 Task: Find connections with filter location Sour el Ghozlane with filter topic #coacheswith filter profile language Potuguese with filter current company ArisGlobal with filter school Dibrugarh University with filter industry Retail Luxury Goods and Jewelry with filter service category Email Marketing with filter keywords title Network Administrator
Action: Mouse moved to (497, 69)
Screenshot: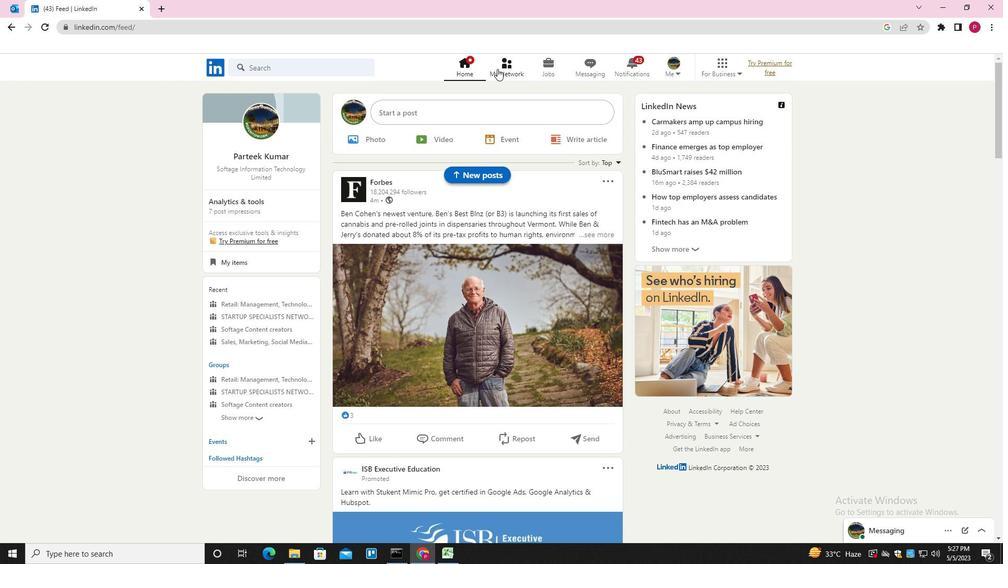 
Action: Mouse pressed left at (497, 69)
Screenshot: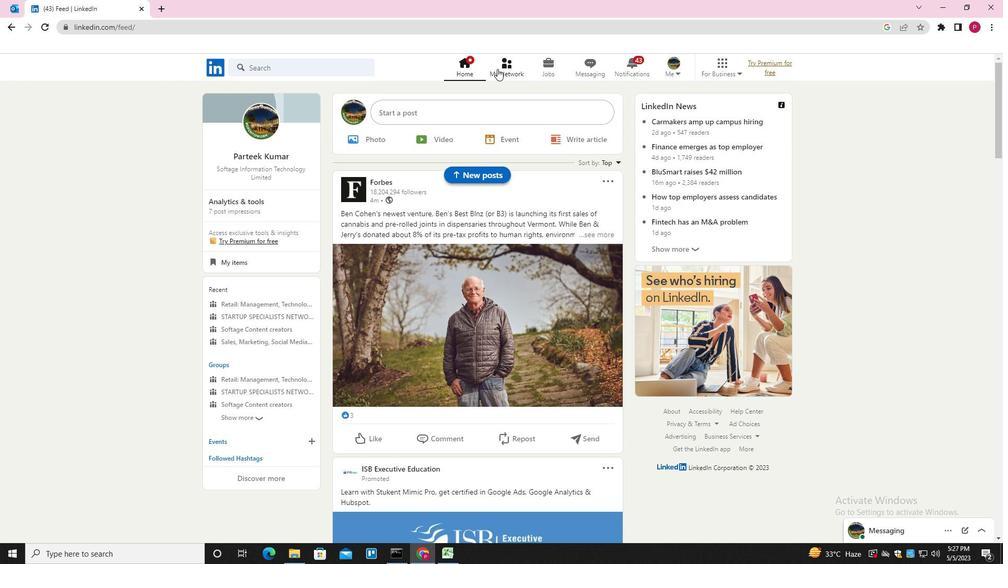 
Action: Mouse moved to (303, 125)
Screenshot: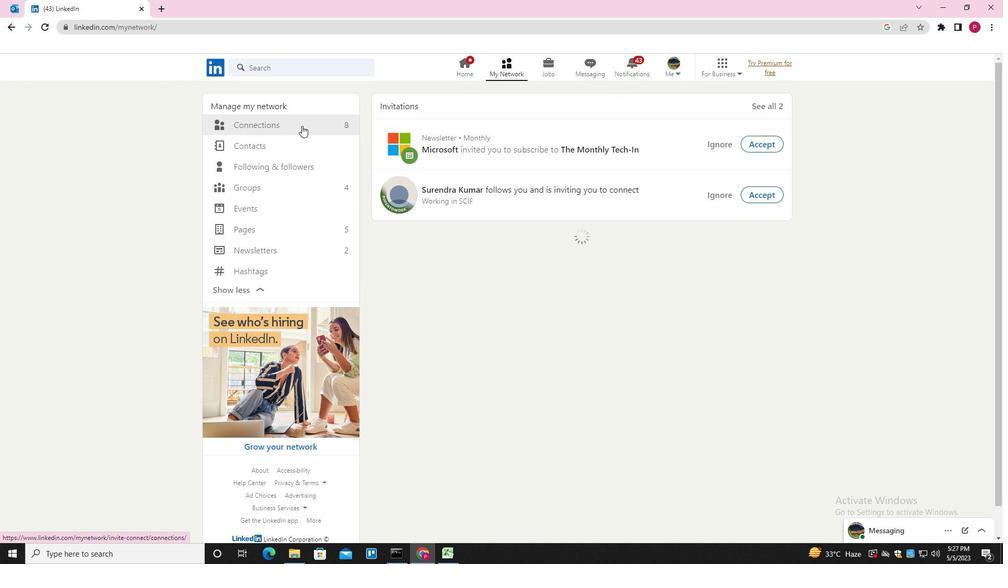 
Action: Mouse pressed left at (303, 125)
Screenshot: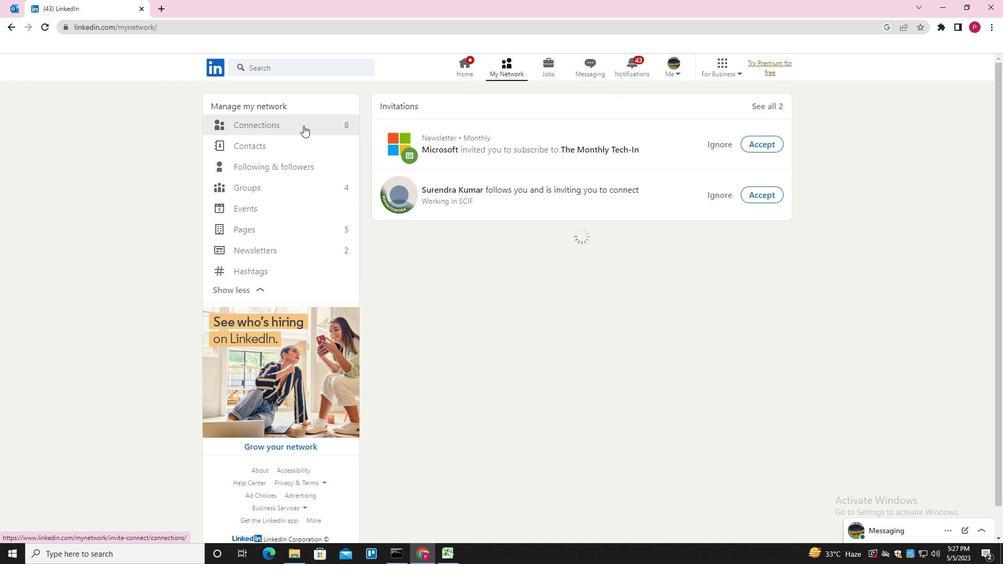 
Action: Mouse moved to (597, 124)
Screenshot: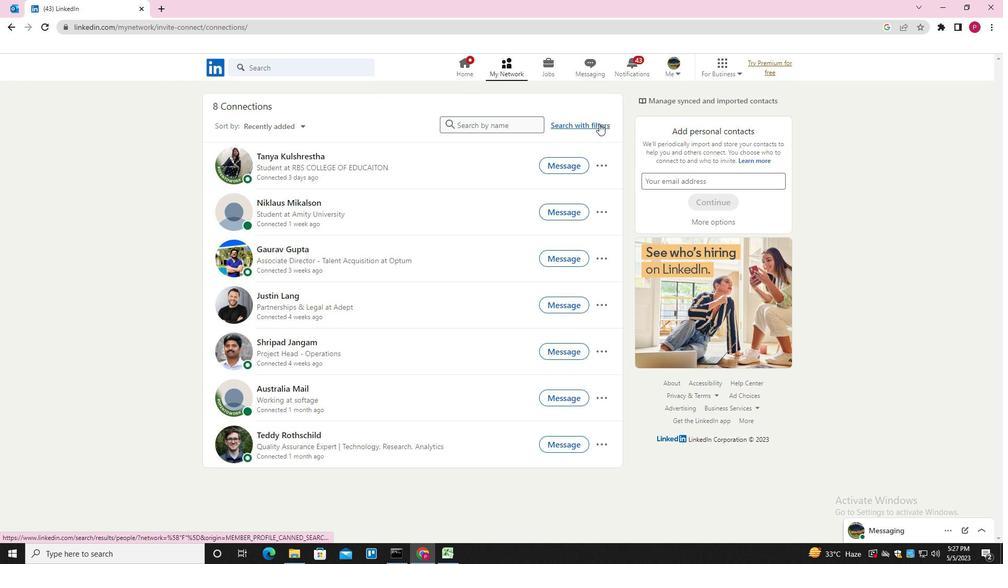 
Action: Mouse pressed left at (597, 124)
Screenshot: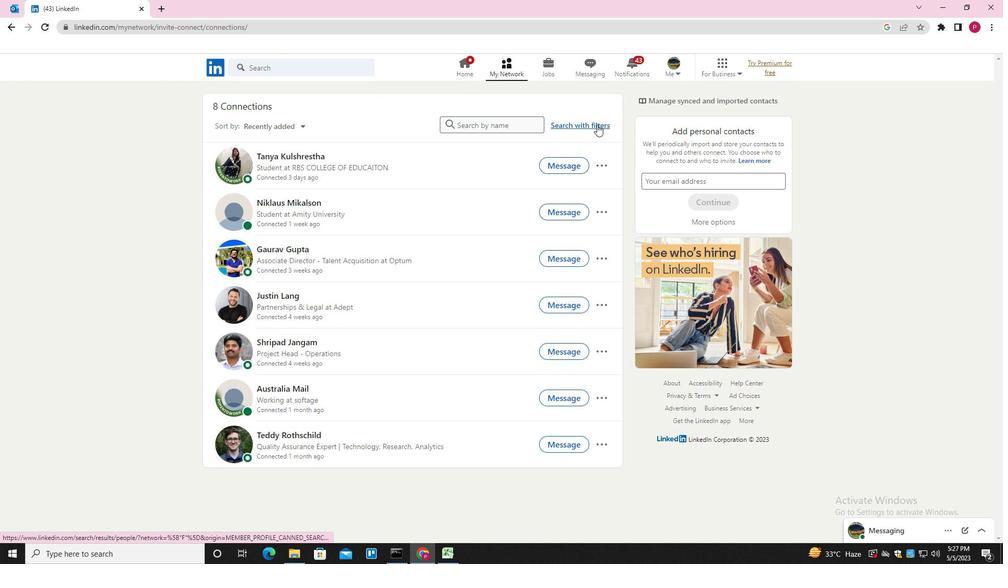 
Action: Mouse moved to (541, 97)
Screenshot: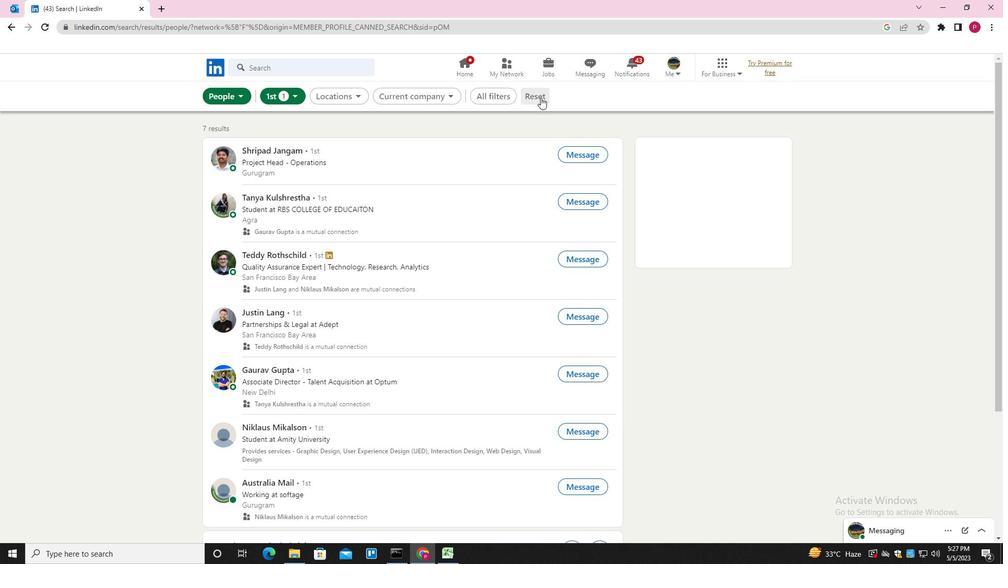 
Action: Mouse pressed left at (541, 97)
Screenshot: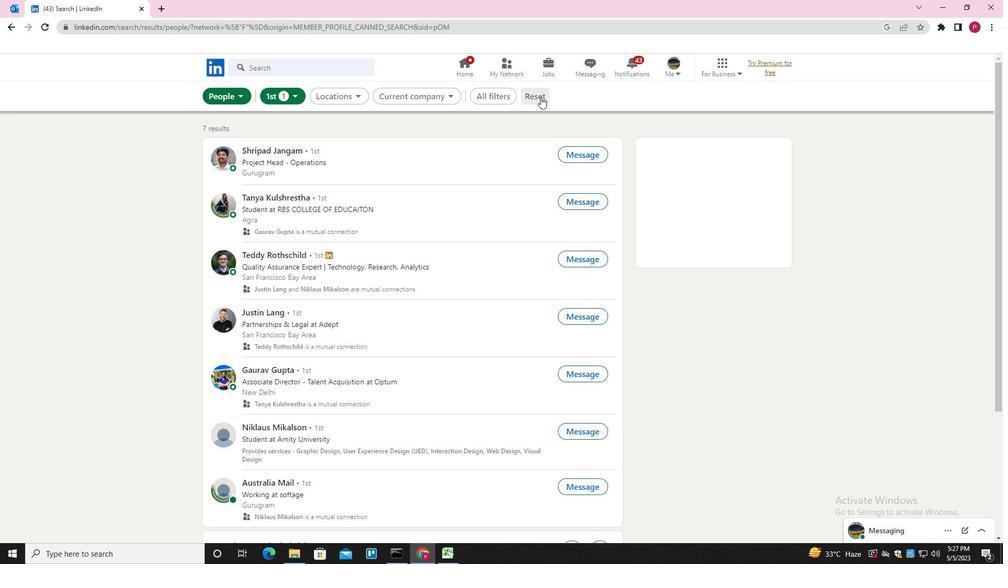 
Action: Mouse moved to (517, 93)
Screenshot: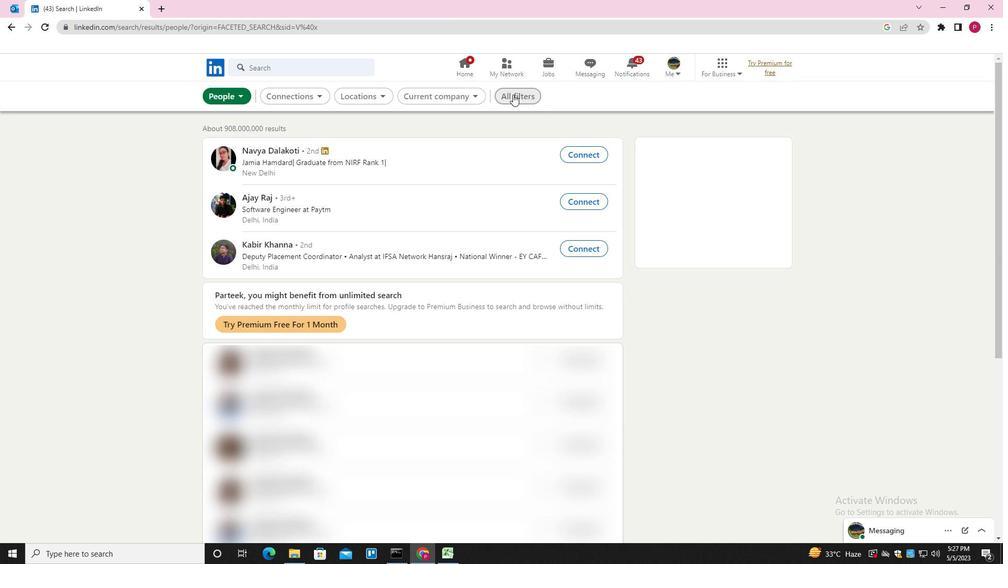 
Action: Mouse pressed left at (517, 93)
Screenshot: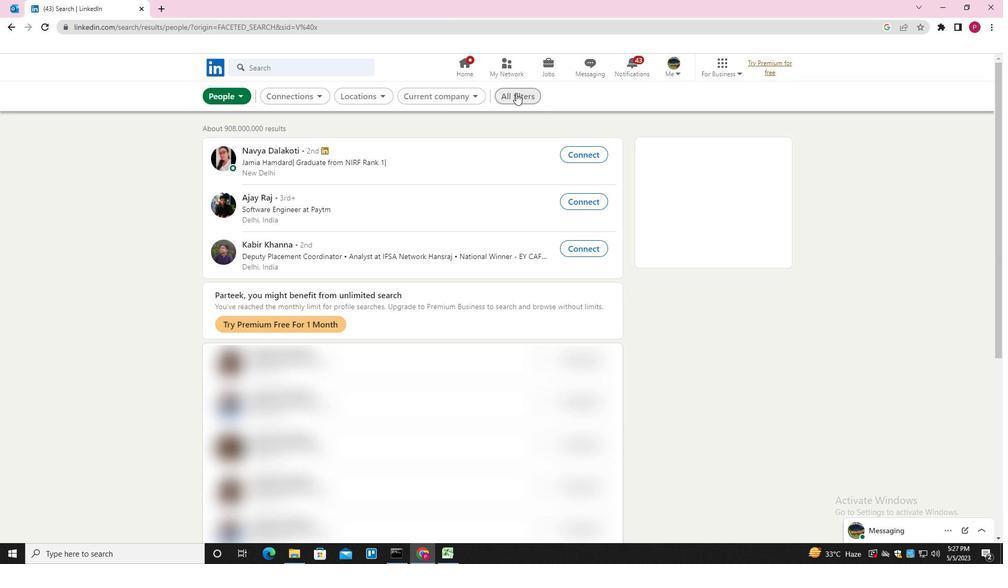 
Action: Mouse moved to (810, 249)
Screenshot: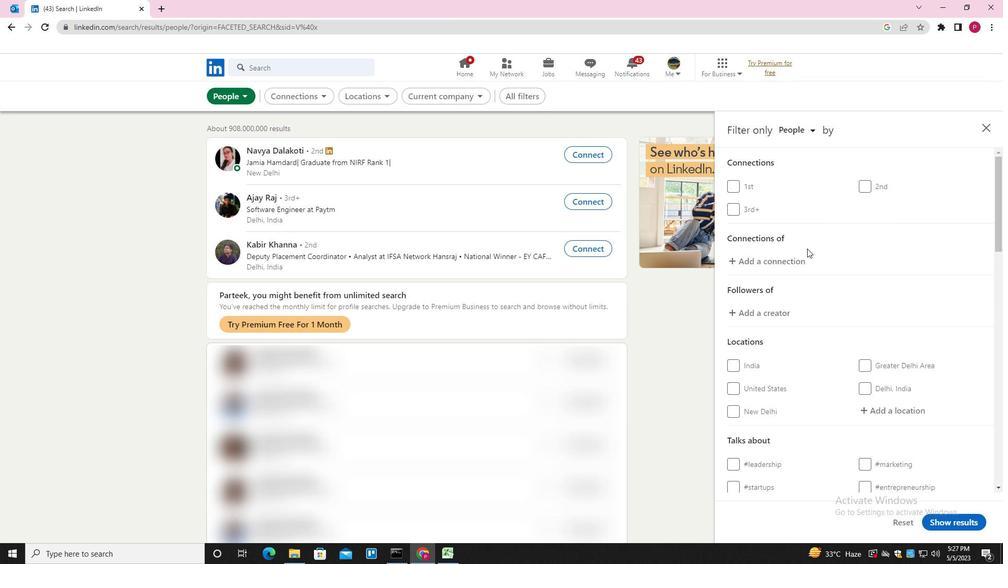 
Action: Mouse scrolled (810, 248) with delta (0, 0)
Screenshot: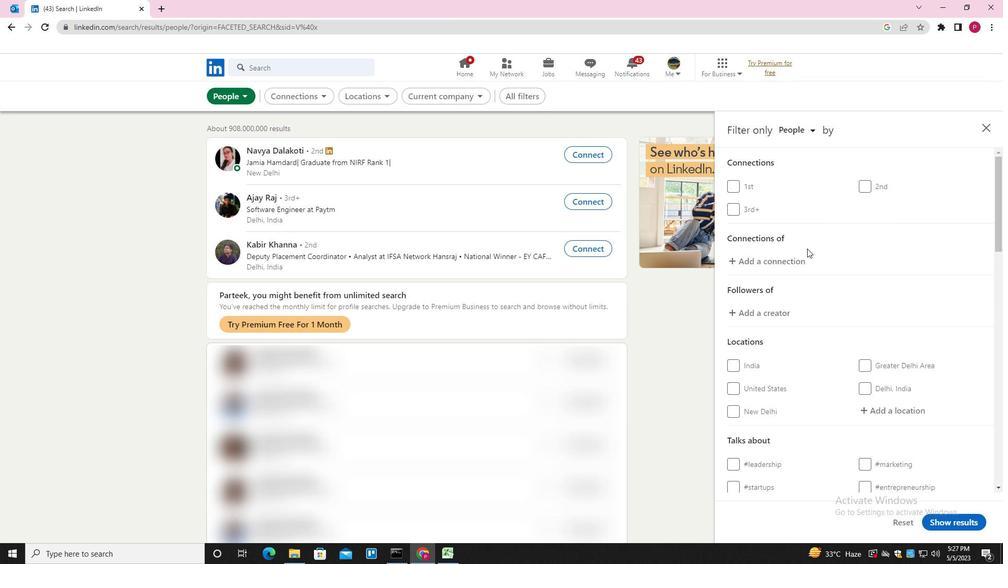
Action: Mouse scrolled (810, 248) with delta (0, 0)
Screenshot: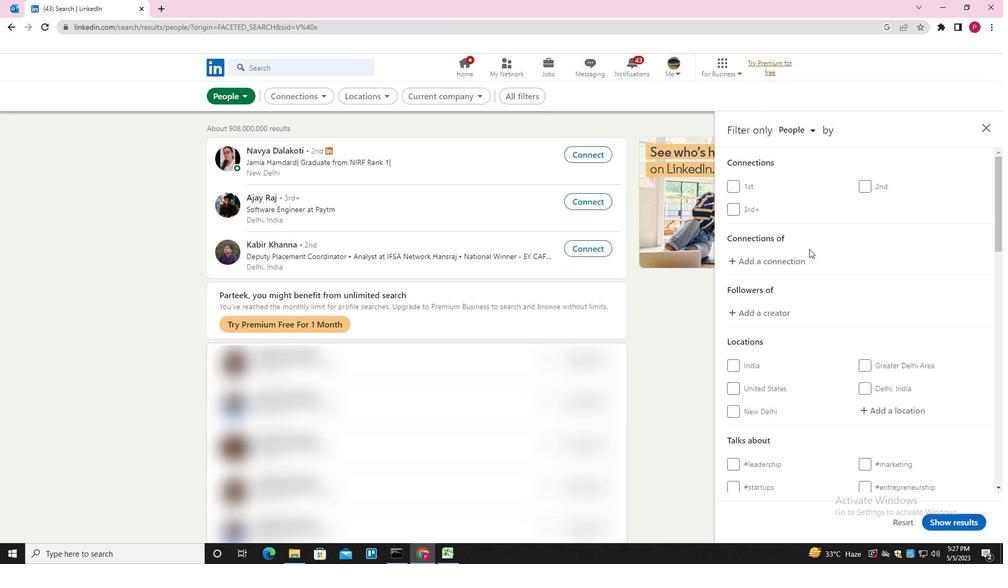 
Action: Mouse moved to (810, 250)
Screenshot: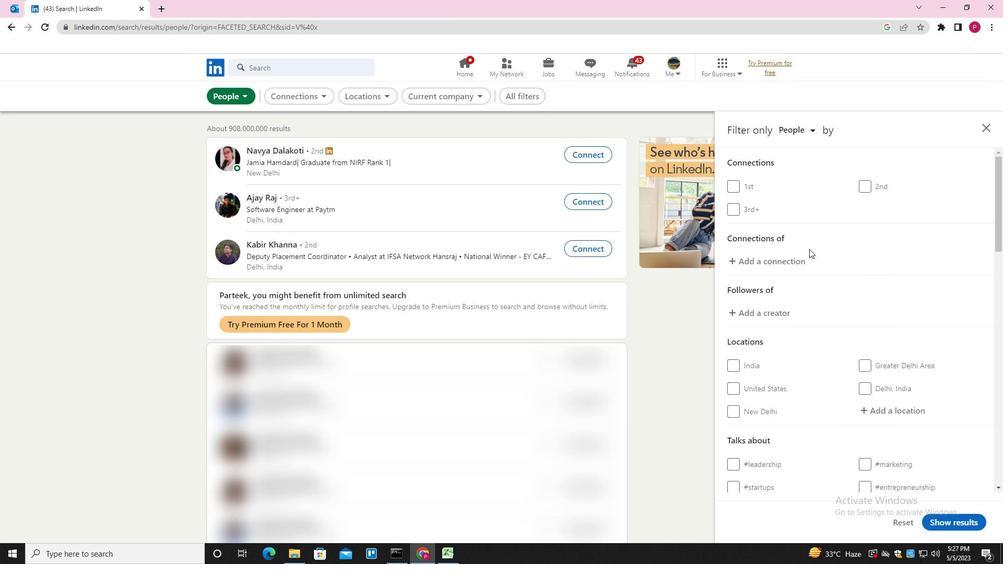 
Action: Mouse scrolled (810, 249) with delta (0, 0)
Screenshot: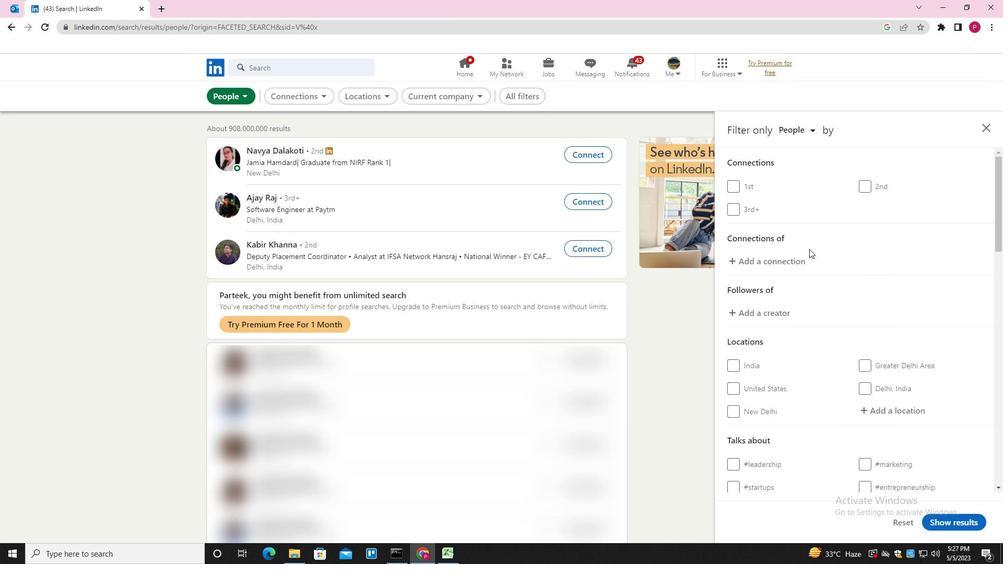 
Action: Mouse moved to (893, 257)
Screenshot: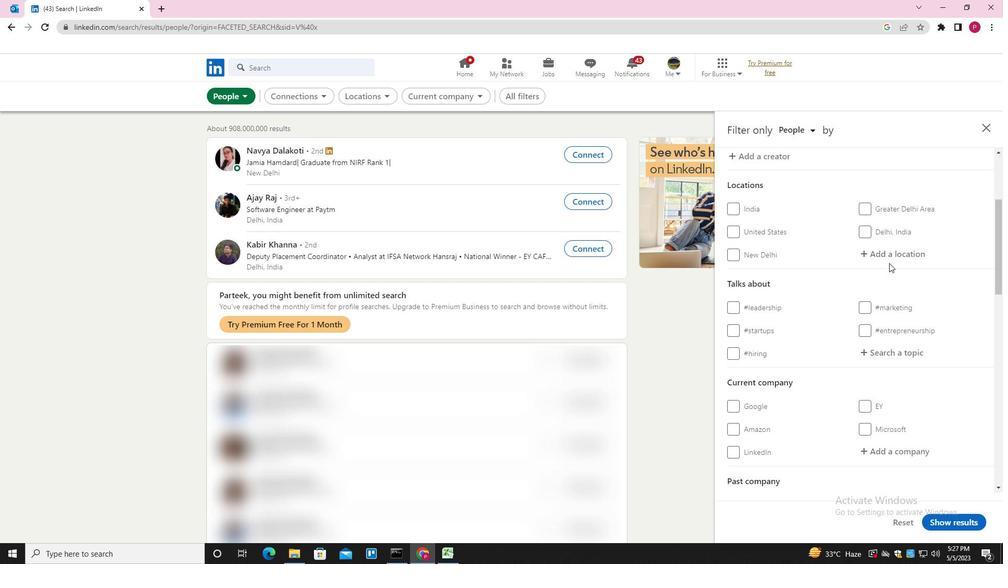 
Action: Mouse pressed left at (893, 257)
Screenshot: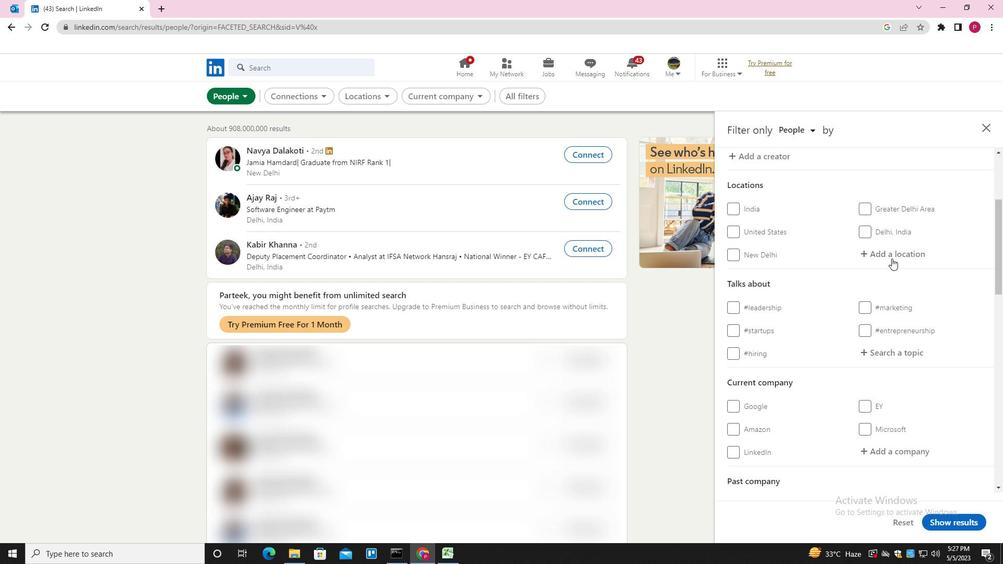 
Action: Key pressed <Key.shift>SOUR<Key.space>EL<Key.space><Key.down><Key.enter>
Screenshot: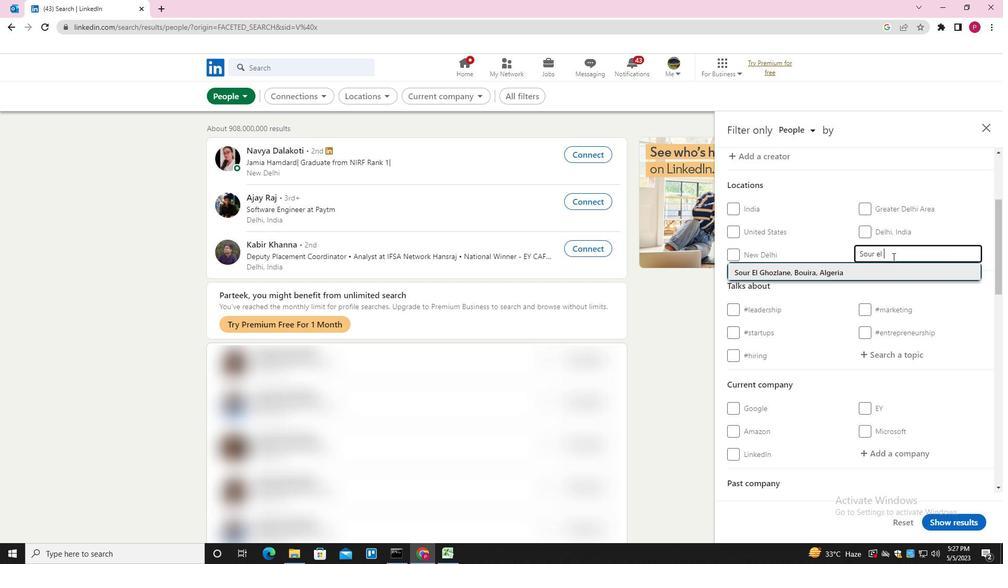 
Action: Mouse moved to (875, 259)
Screenshot: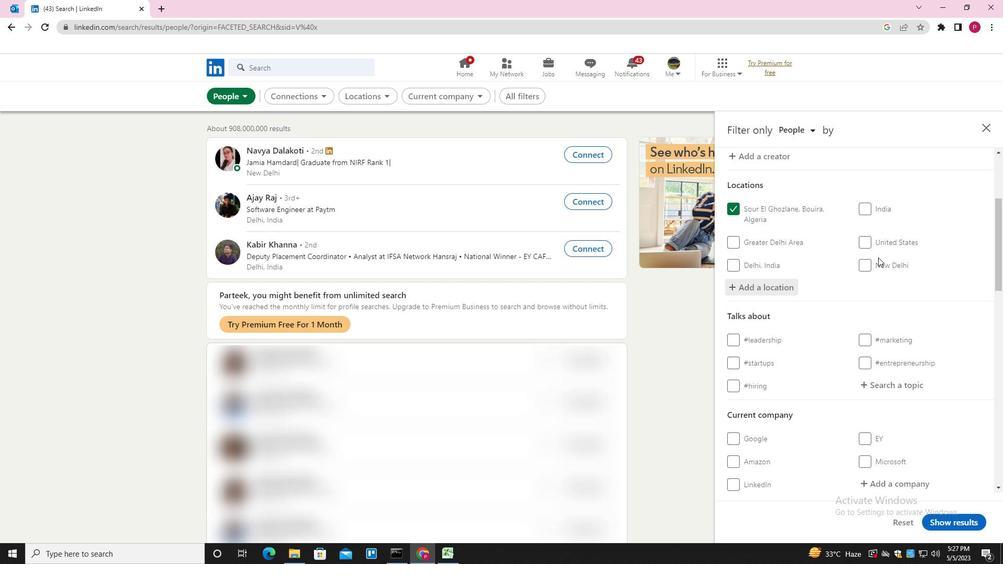 
Action: Mouse scrolled (875, 259) with delta (0, 0)
Screenshot: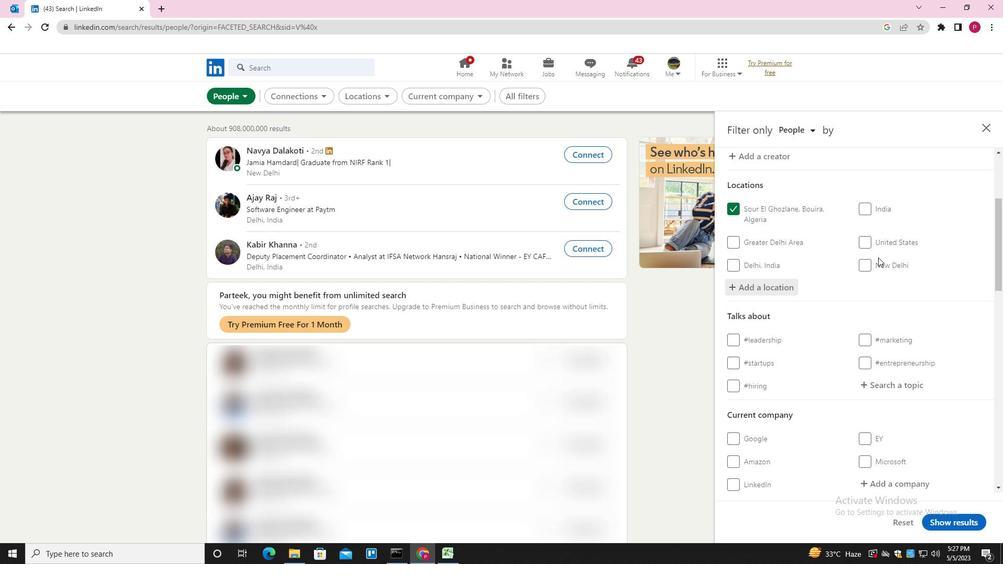 
Action: Mouse moved to (875, 261)
Screenshot: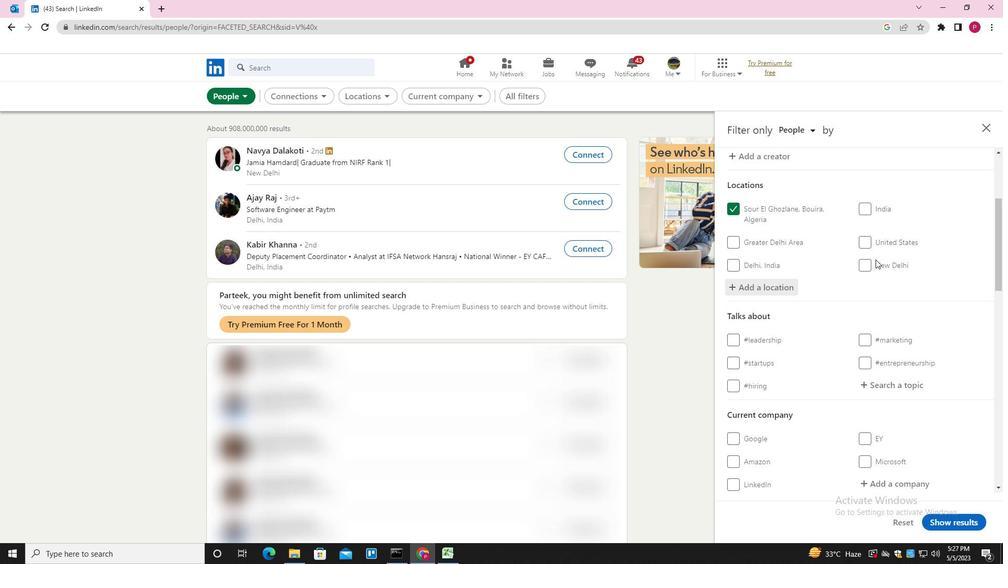 
Action: Mouse scrolled (875, 260) with delta (0, 0)
Screenshot: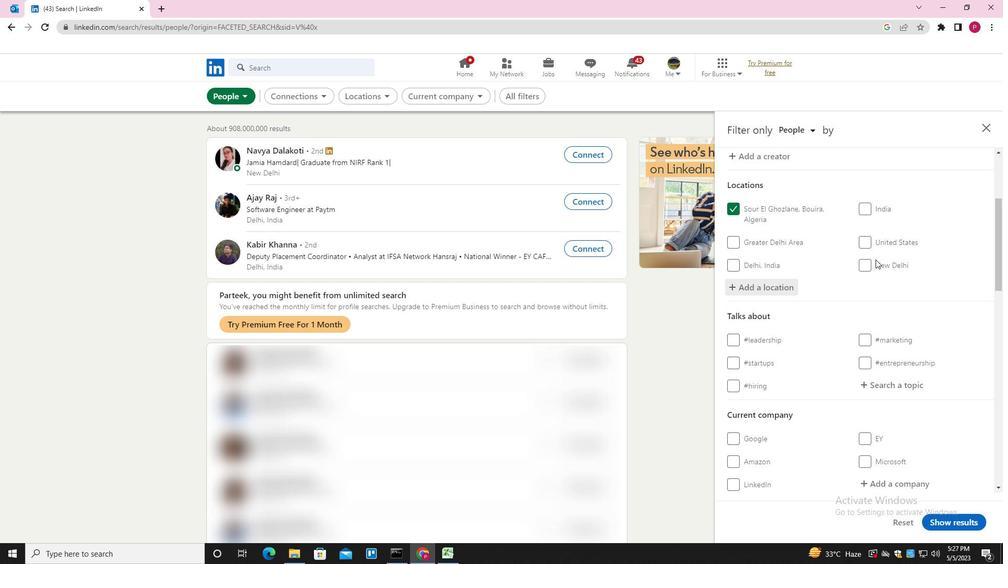 
Action: Mouse moved to (874, 261)
Screenshot: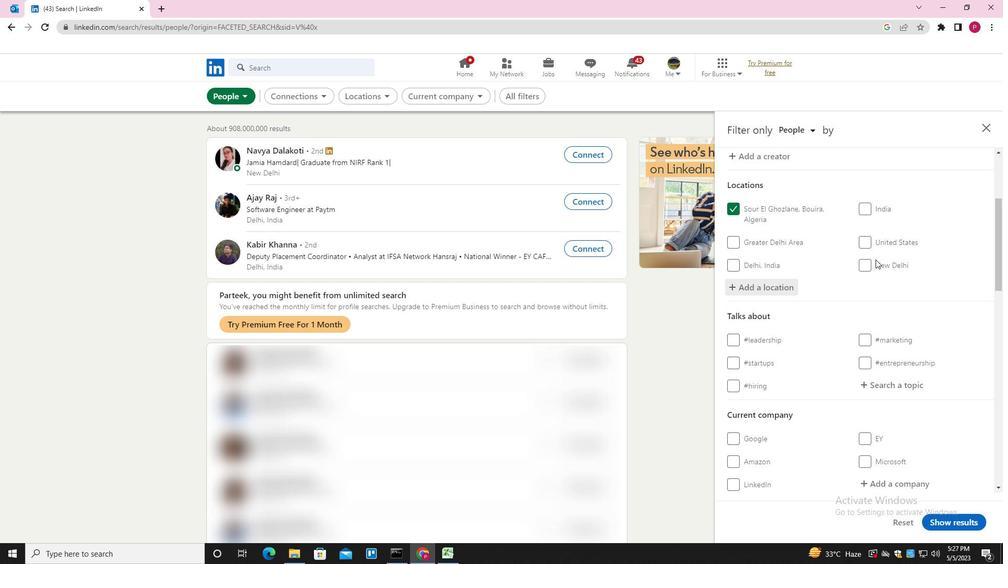 
Action: Mouse scrolled (874, 260) with delta (0, 0)
Screenshot: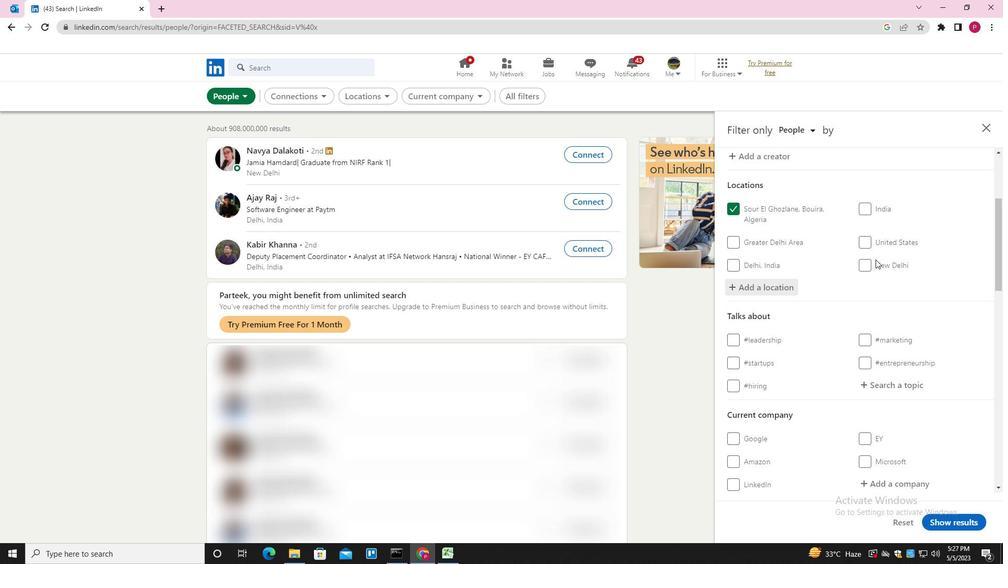 
Action: Mouse moved to (890, 228)
Screenshot: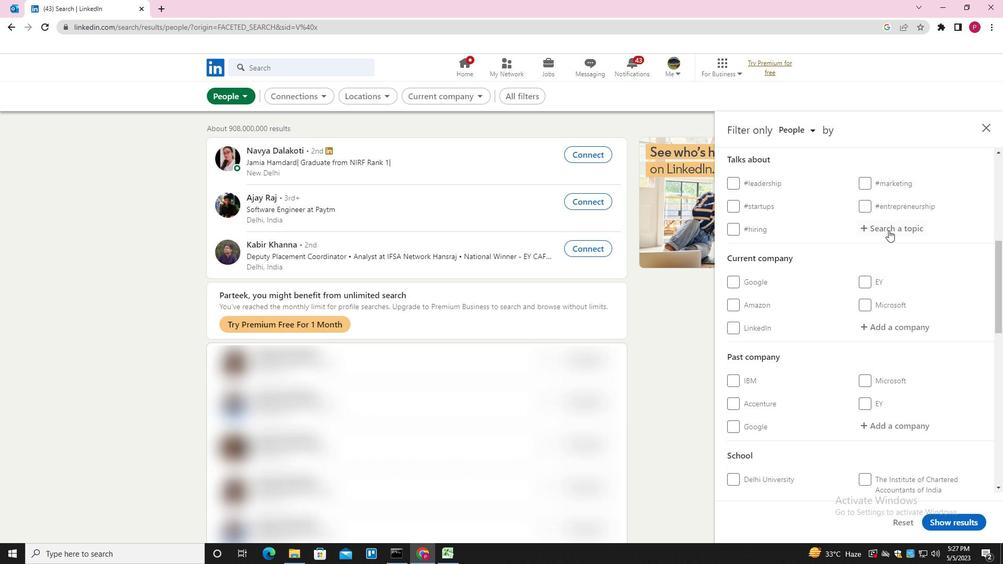 
Action: Mouse pressed left at (890, 228)
Screenshot: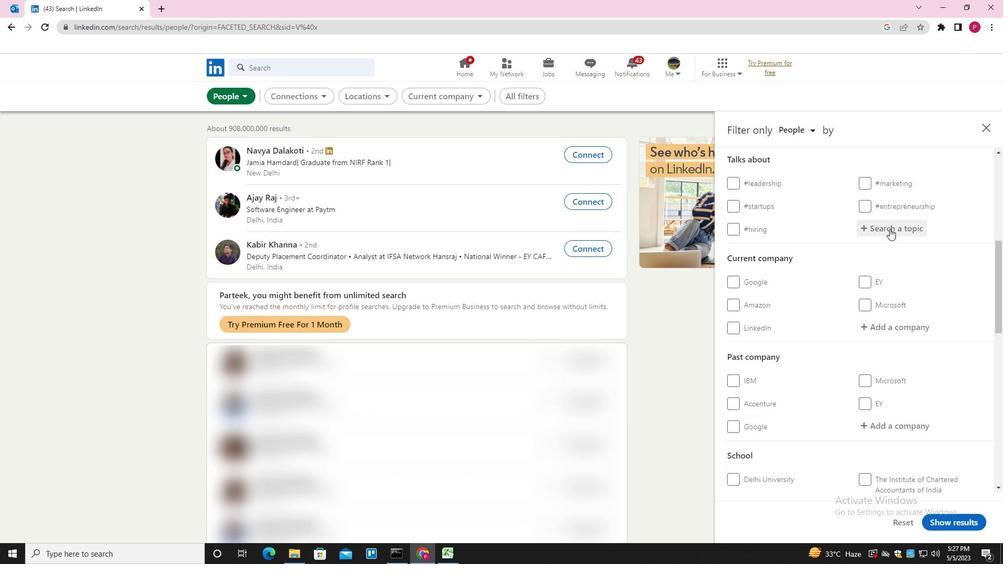 
Action: Key pressed COACHES<Key.down><Key.enter>
Screenshot: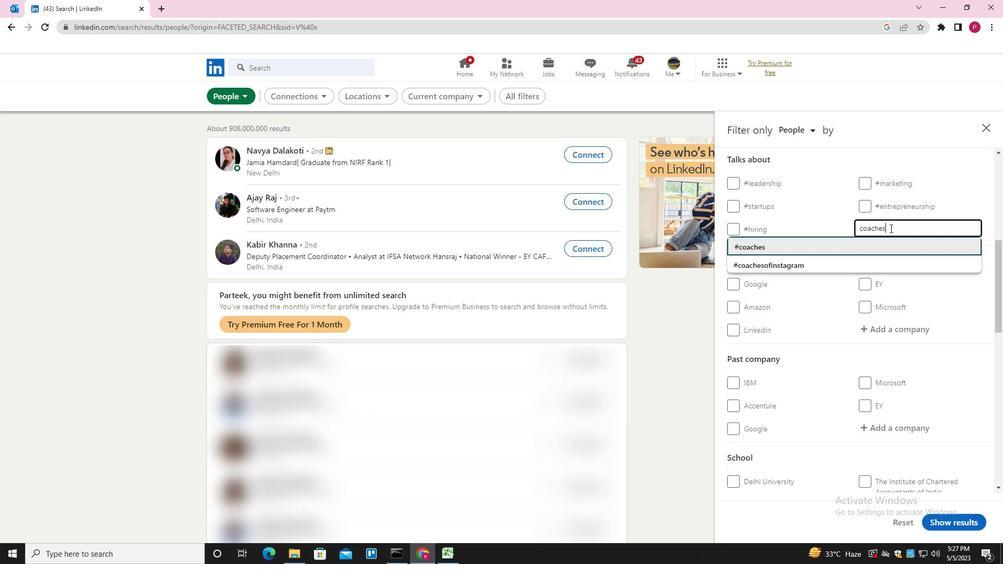 
Action: Mouse moved to (766, 270)
Screenshot: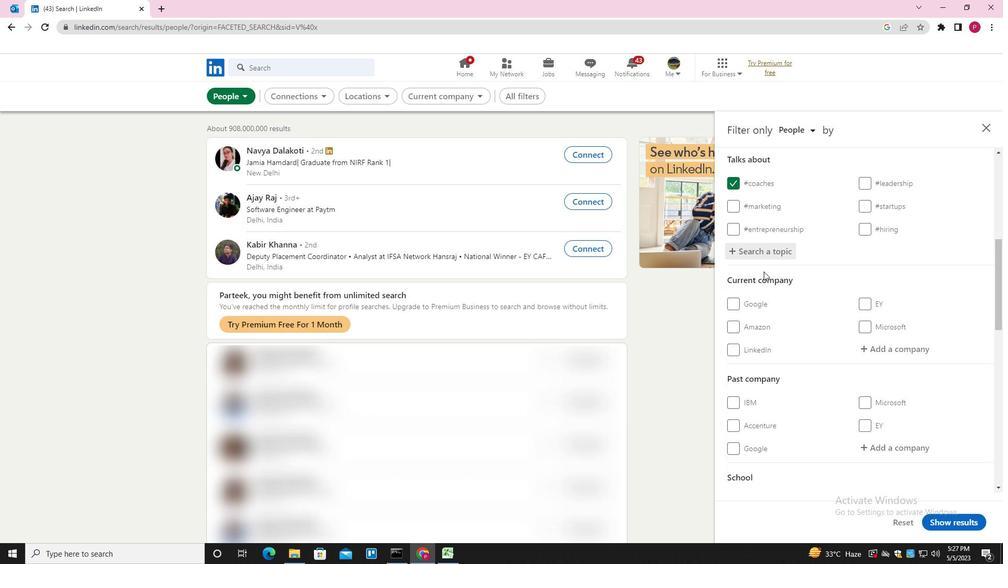 
Action: Mouse scrolled (766, 270) with delta (0, 0)
Screenshot: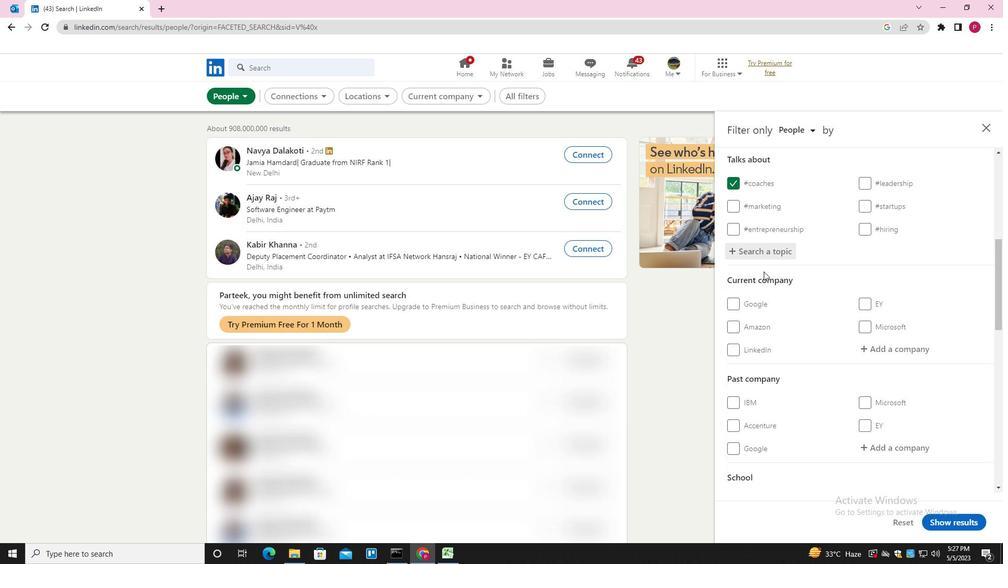 
Action: Mouse scrolled (766, 270) with delta (0, 0)
Screenshot: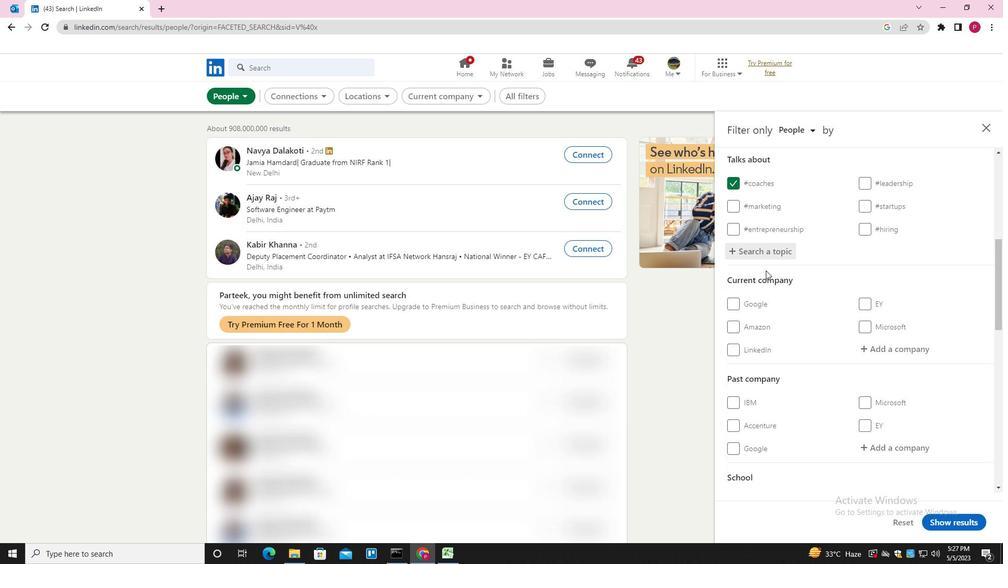 
Action: Mouse scrolled (766, 270) with delta (0, 0)
Screenshot: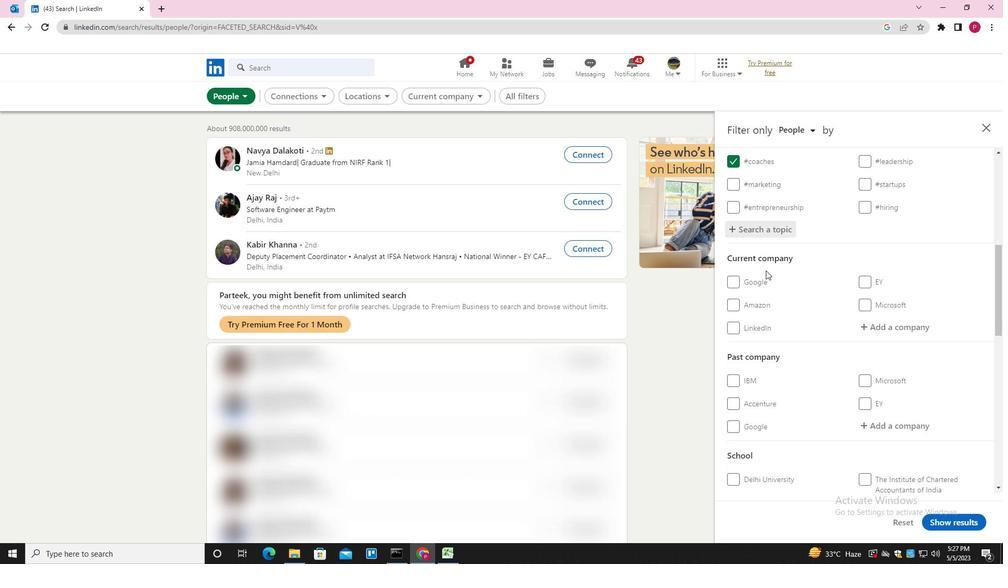 
Action: Mouse moved to (767, 269)
Screenshot: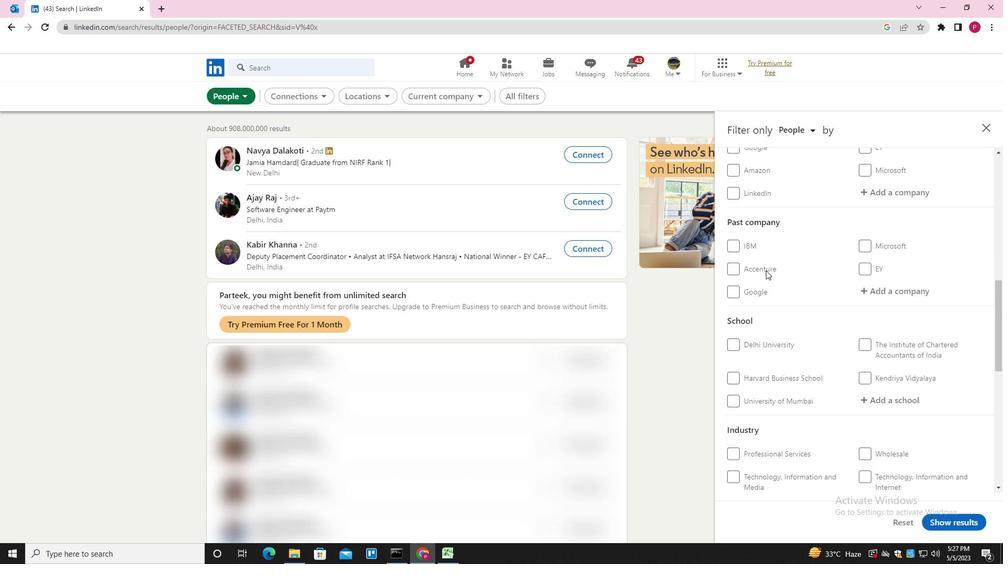 
Action: Mouse scrolled (767, 269) with delta (0, 0)
Screenshot: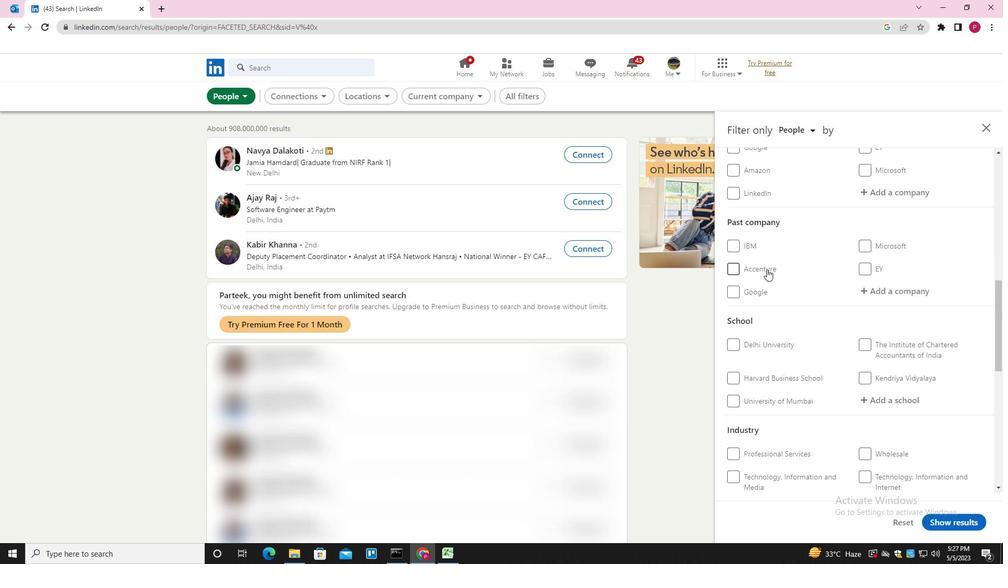 
Action: Mouse scrolled (767, 269) with delta (0, 0)
Screenshot: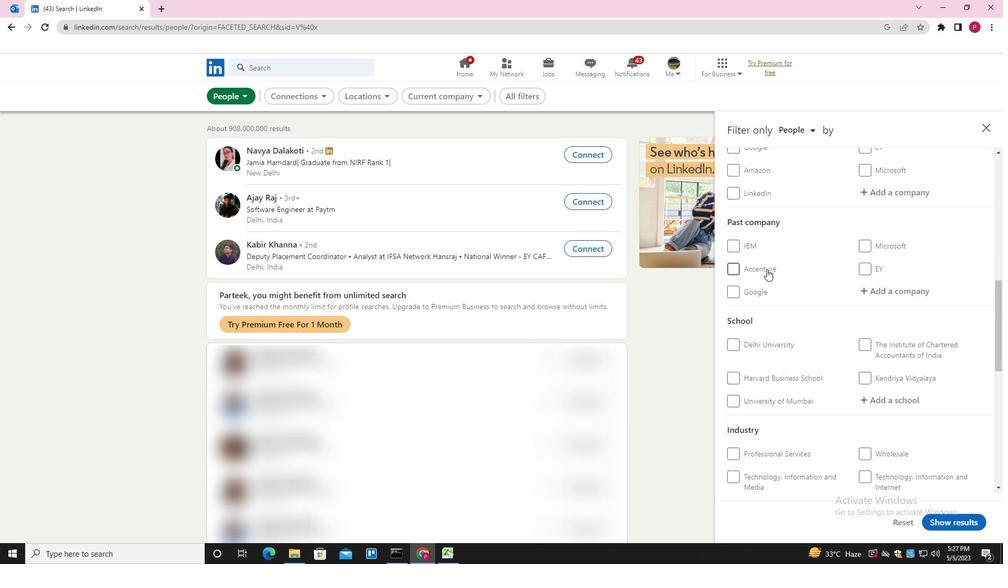 
Action: Mouse scrolled (767, 269) with delta (0, 0)
Screenshot: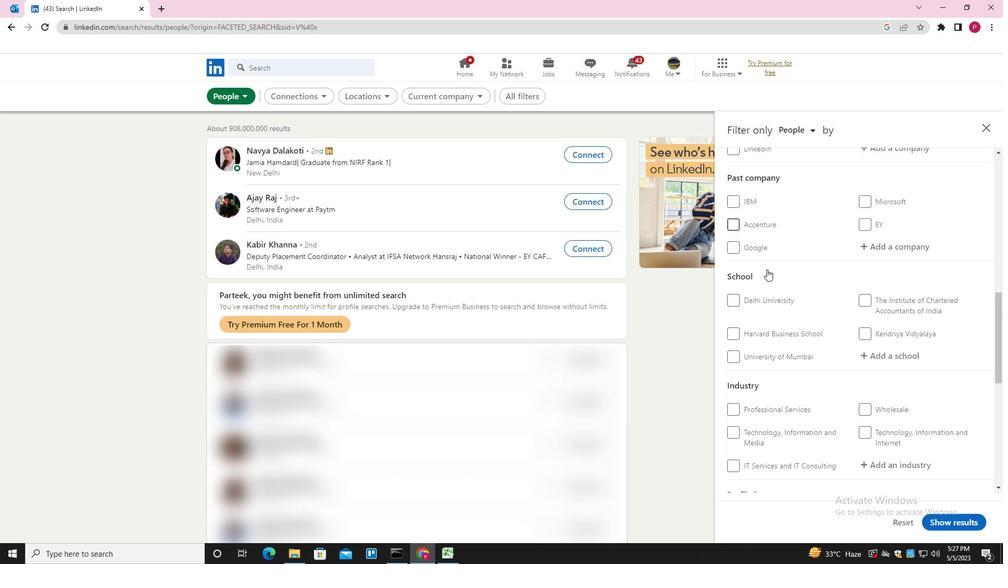 
Action: Mouse scrolled (767, 269) with delta (0, 0)
Screenshot: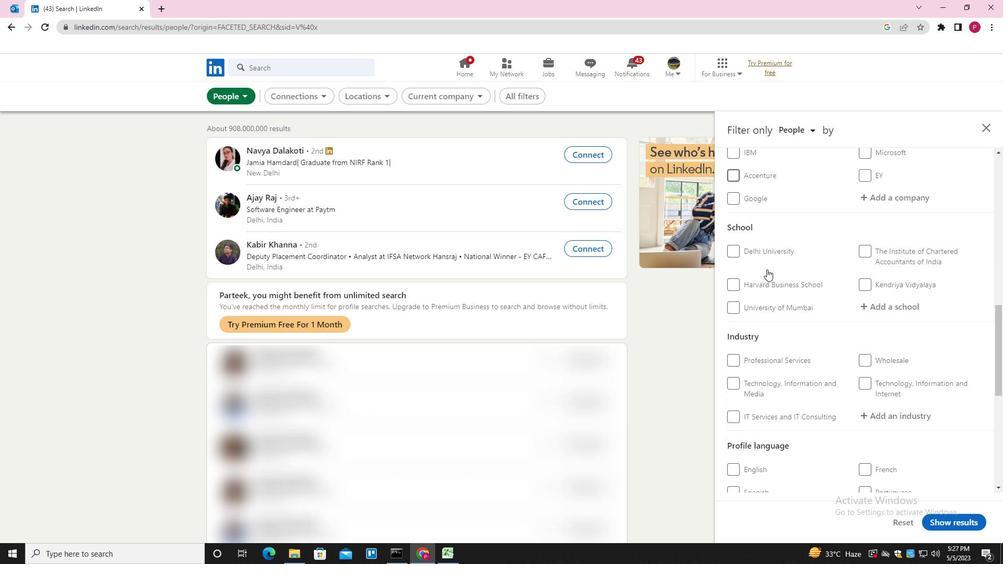 
Action: Mouse scrolled (767, 269) with delta (0, 0)
Screenshot: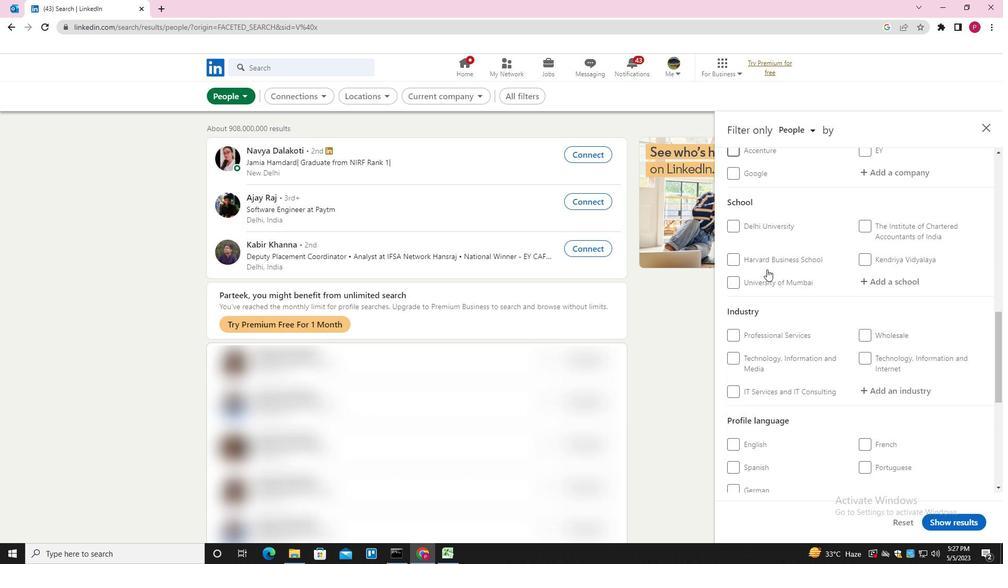 
Action: Mouse scrolled (767, 269) with delta (0, 0)
Screenshot: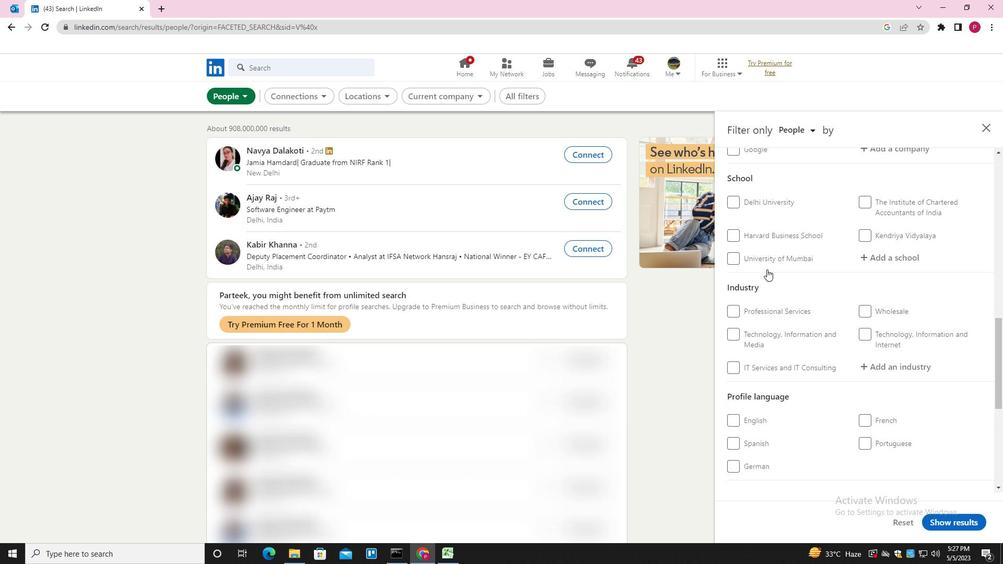 
Action: Mouse moved to (866, 272)
Screenshot: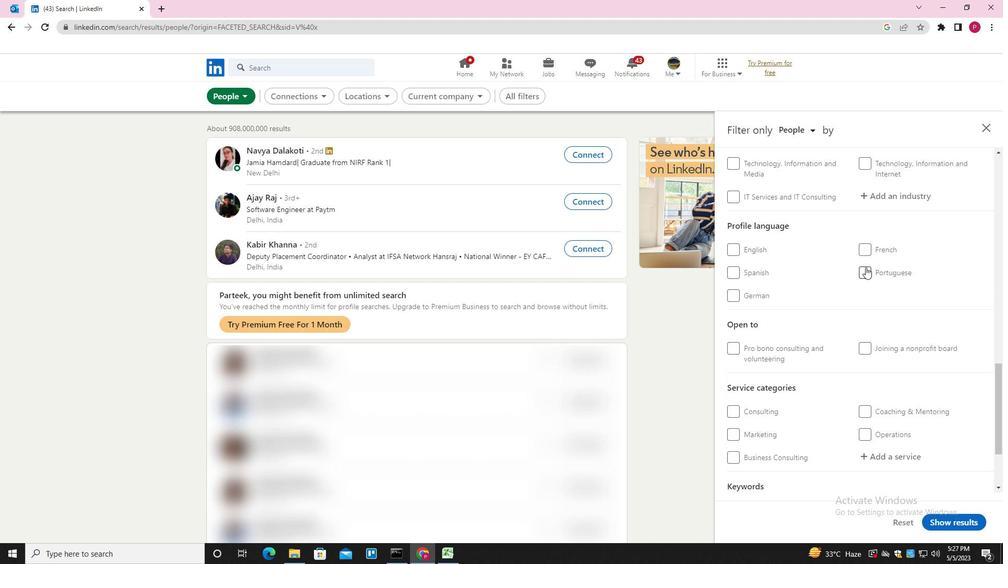 
Action: Mouse pressed left at (866, 272)
Screenshot: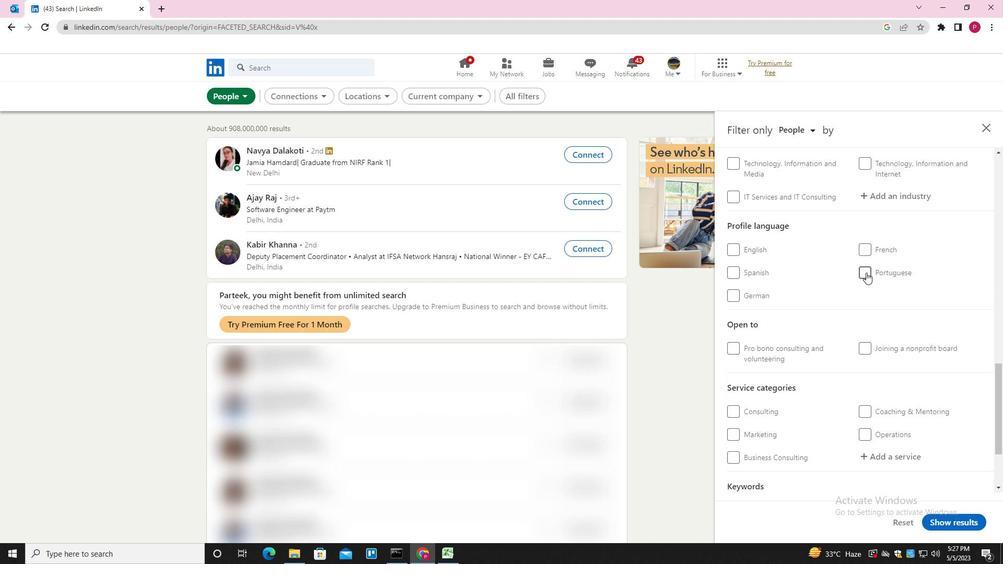 
Action: Mouse moved to (791, 296)
Screenshot: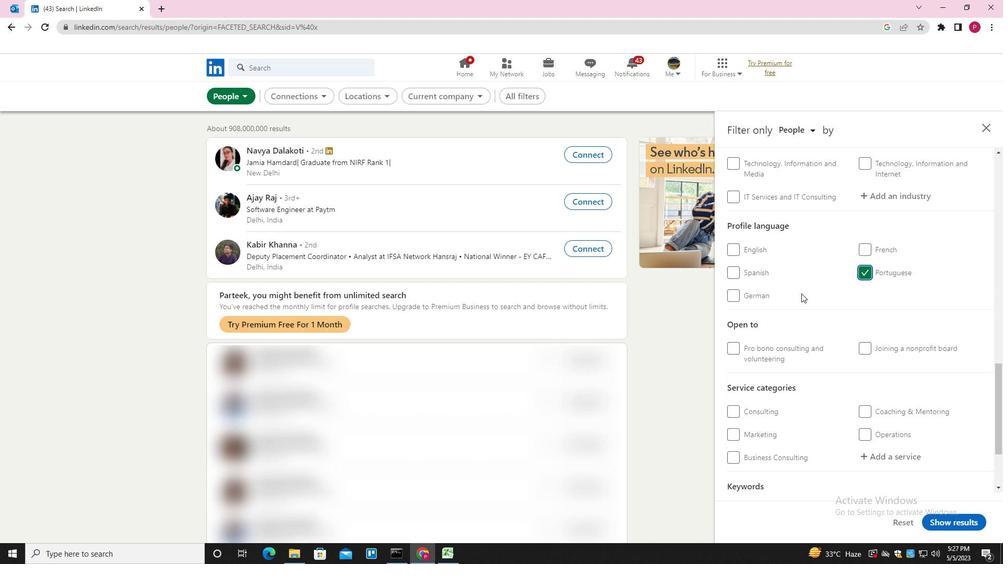 
Action: Mouse scrolled (791, 297) with delta (0, 0)
Screenshot: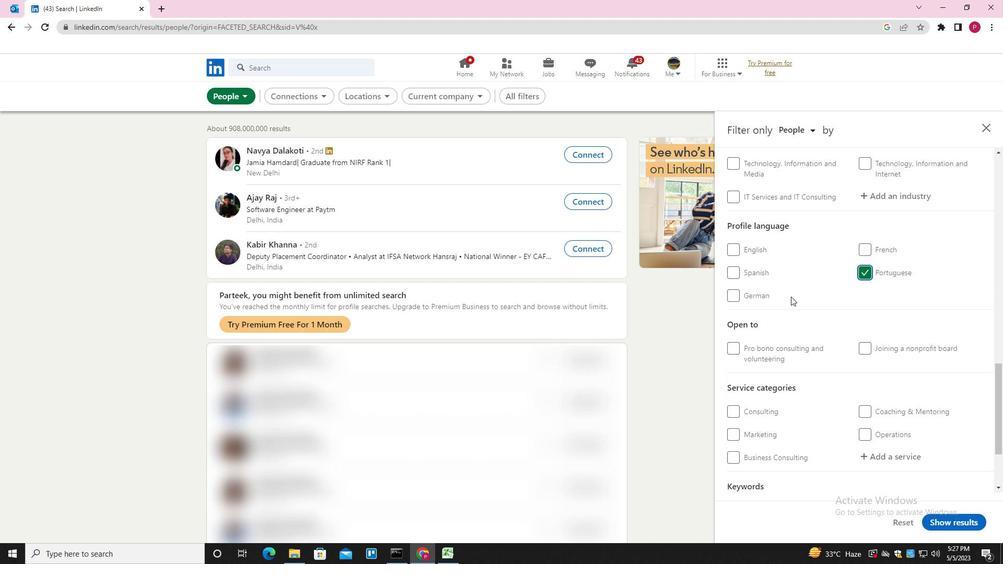
Action: Mouse scrolled (791, 297) with delta (0, 0)
Screenshot: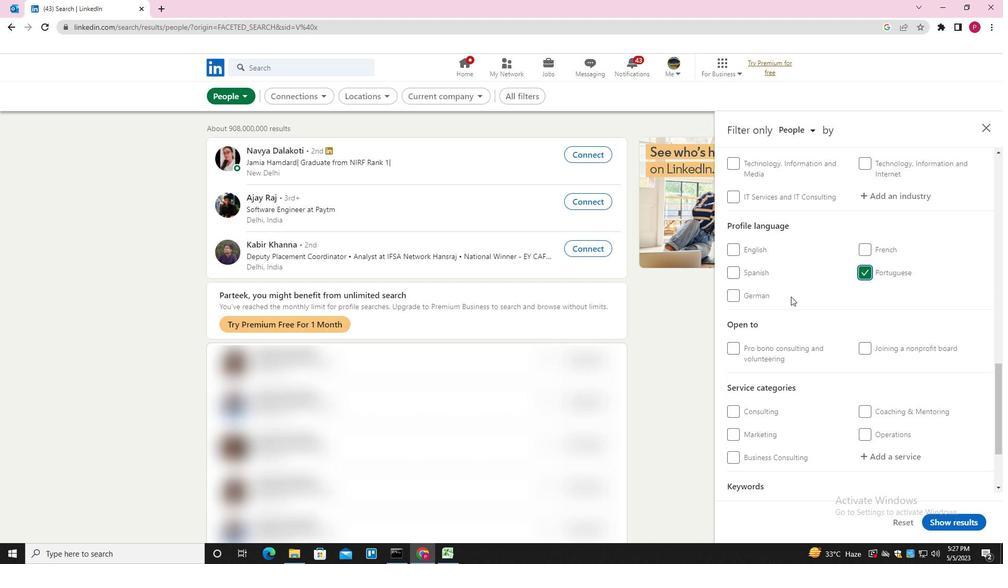 
Action: Mouse scrolled (791, 297) with delta (0, 0)
Screenshot: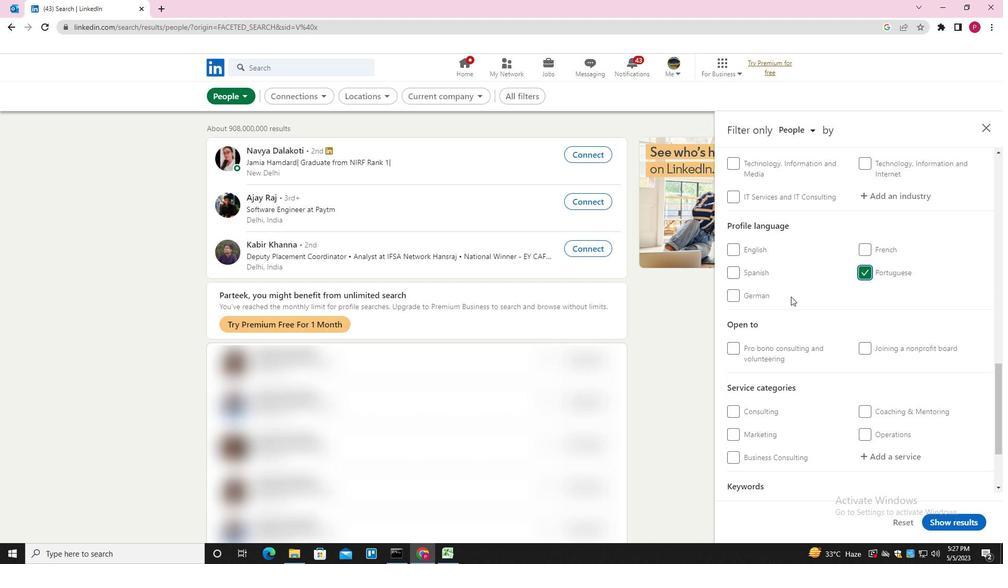 
Action: Mouse scrolled (791, 297) with delta (0, 0)
Screenshot: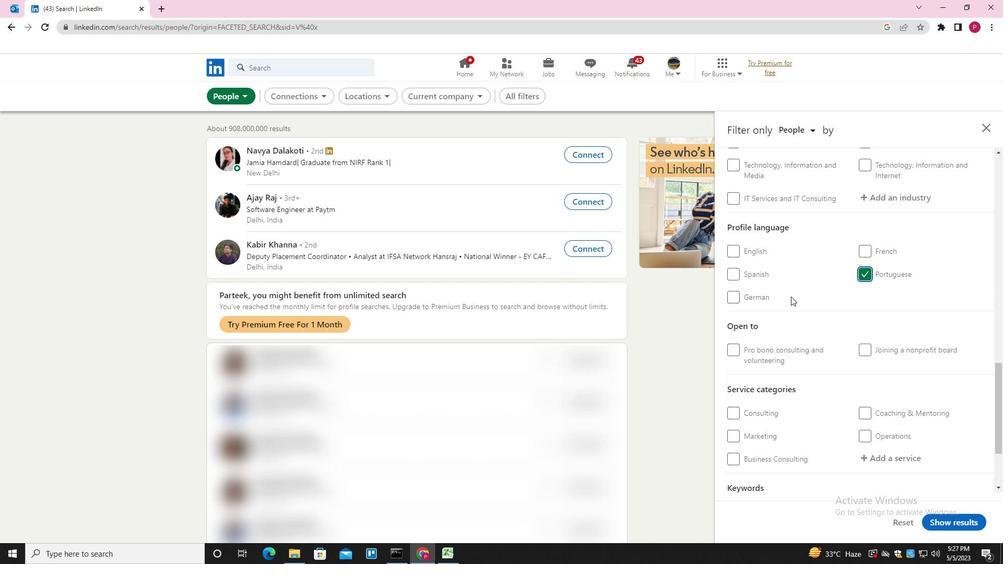 
Action: Mouse scrolled (791, 297) with delta (0, 0)
Screenshot: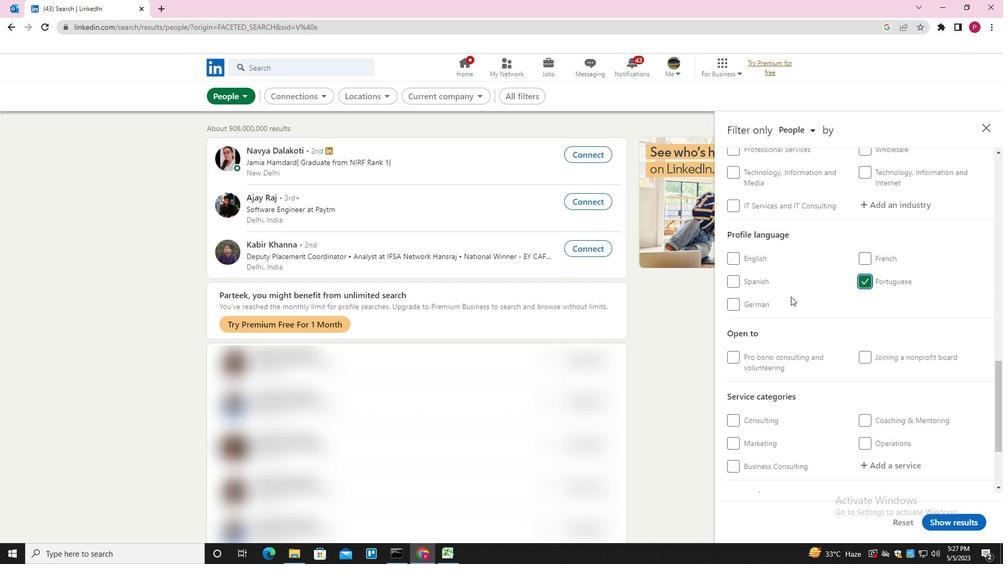 
Action: Mouse scrolled (791, 297) with delta (0, 0)
Screenshot: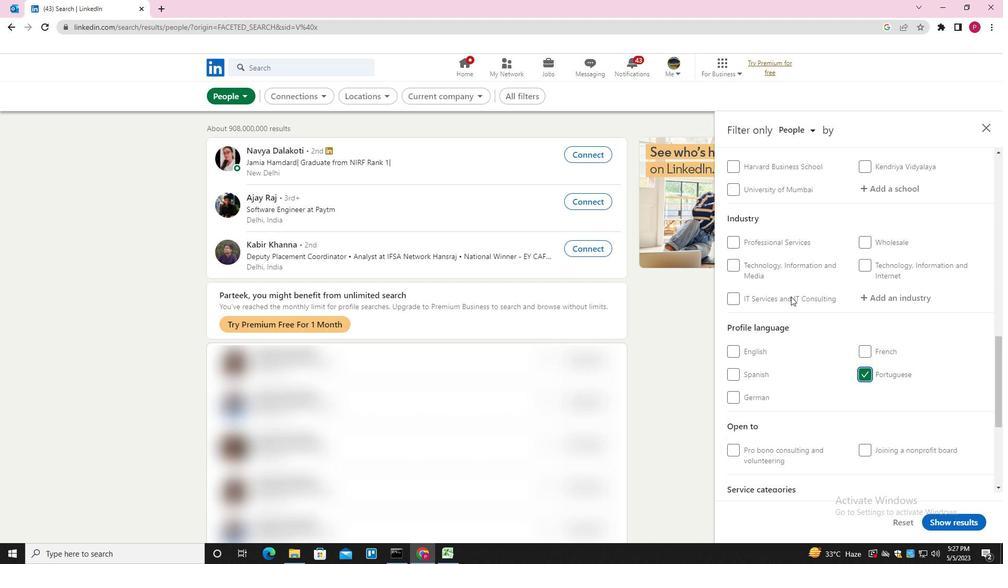 
Action: Mouse scrolled (791, 297) with delta (0, 0)
Screenshot: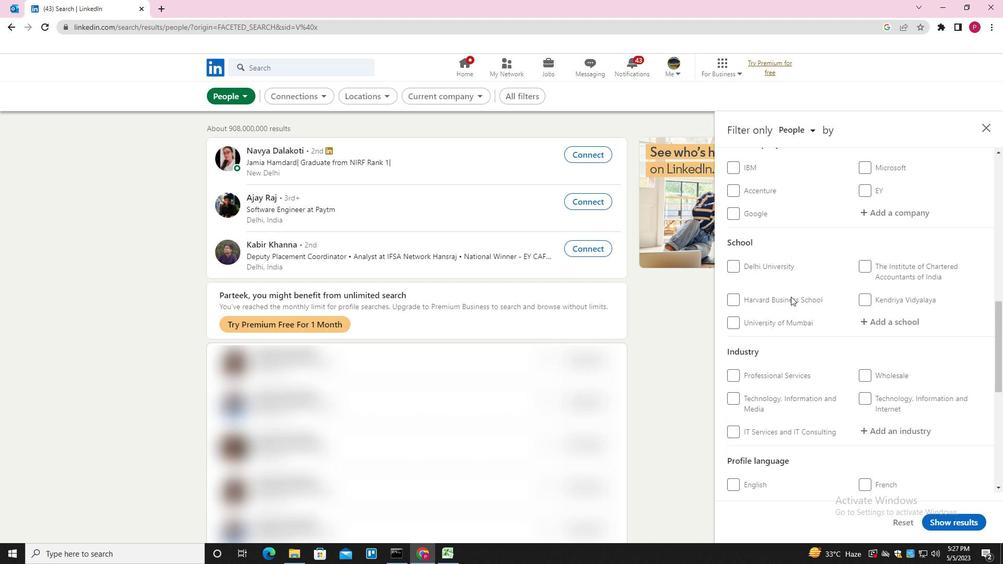 
Action: Mouse scrolled (791, 297) with delta (0, 0)
Screenshot: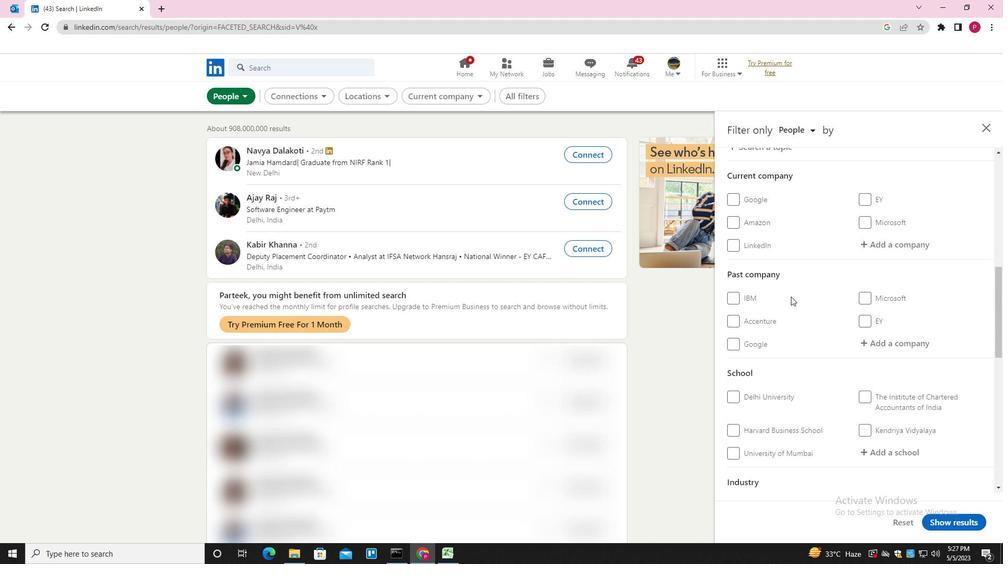 
Action: Mouse moved to (892, 295)
Screenshot: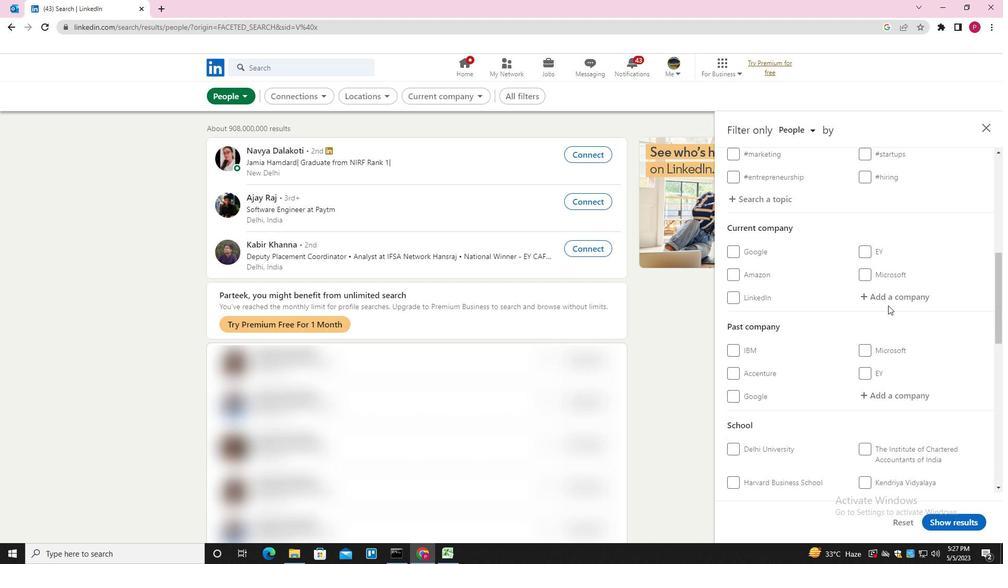
Action: Mouse pressed left at (892, 295)
Screenshot: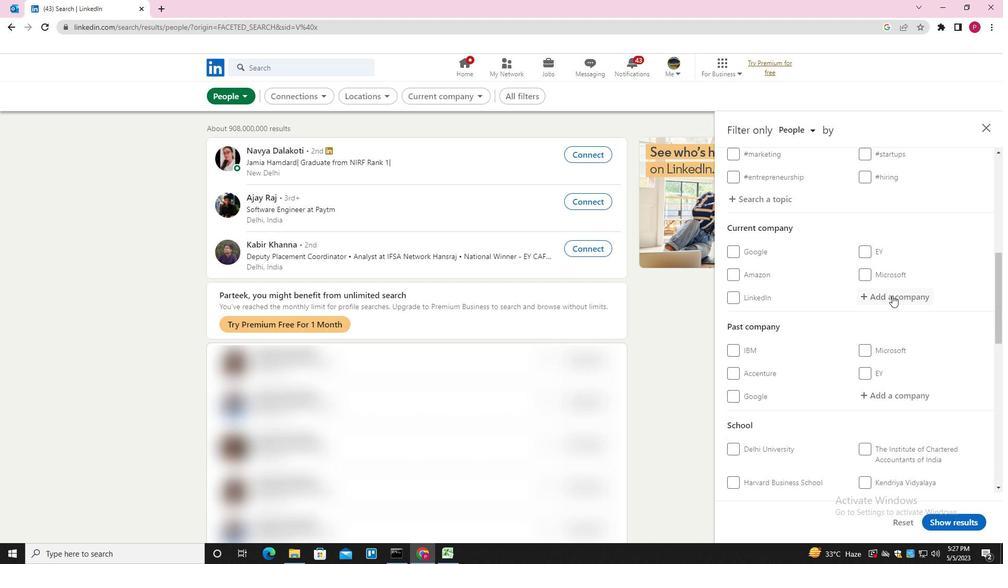 
Action: Key pressed <Key.shift>ARIS<Key.shift>GLOBAL<Key.down><Key.enter>
Screenshot: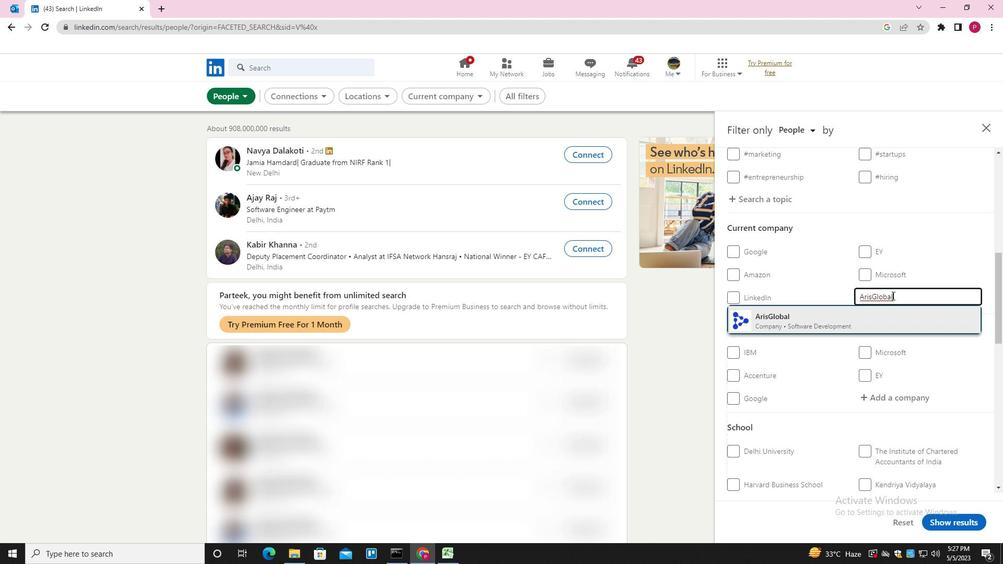 
Action: Mouse moved to (863, 314)
Screenshot: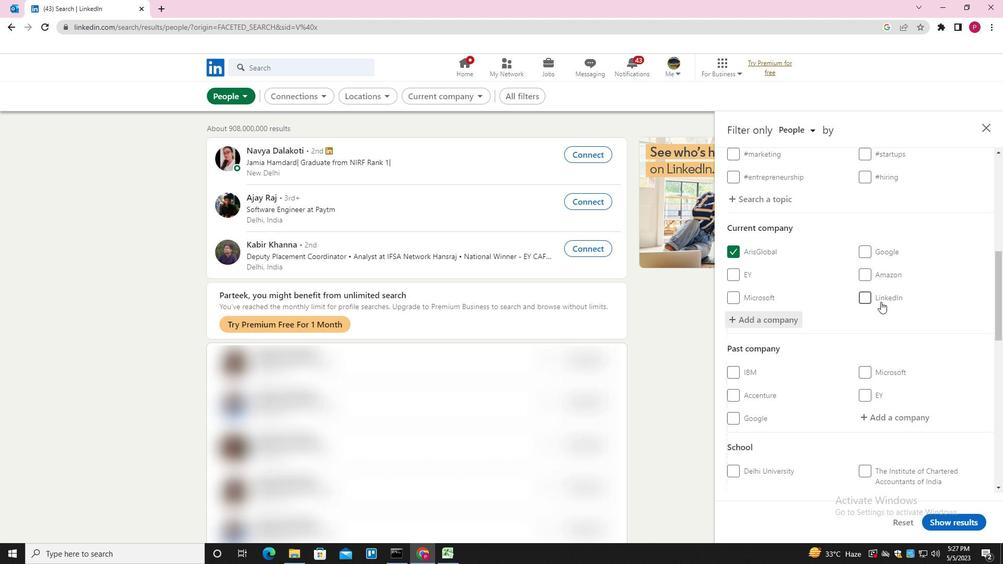
Action: Mouse scrolled (863, 313) with delta (0, 0)
Screenshot: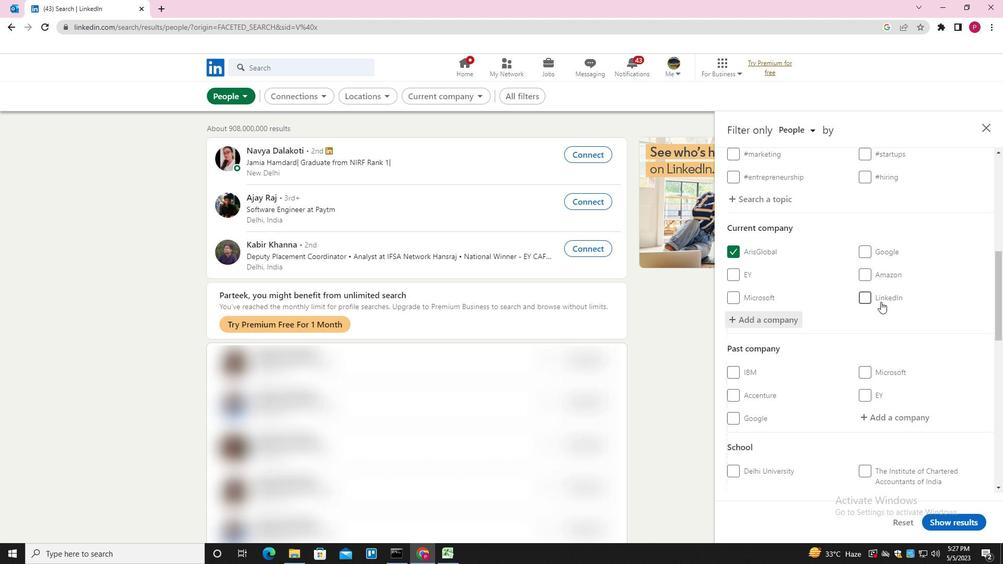 
Action: Mouse moved to (863, 314)
Screenshot: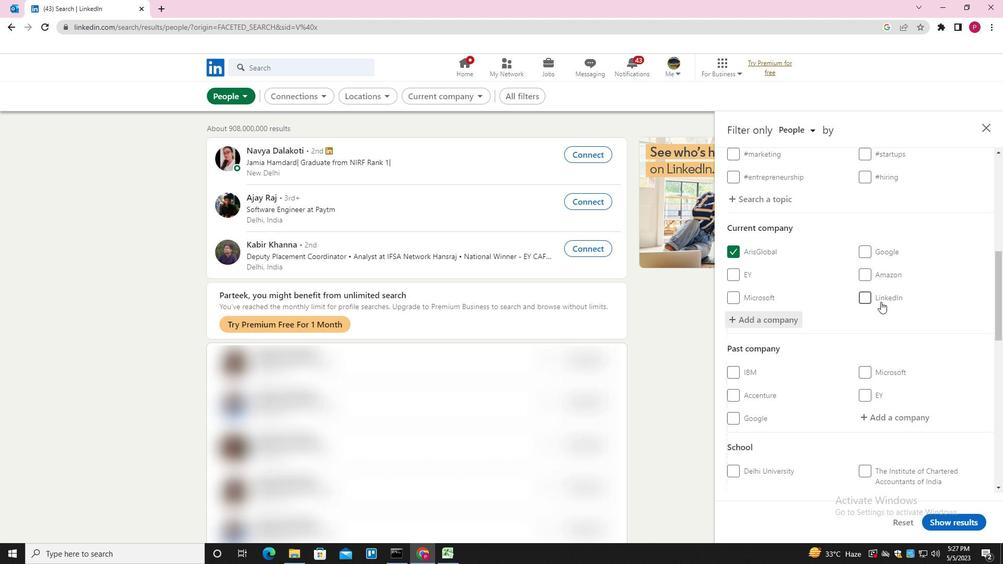 
Action: Mouse scrolled (863, 313) with delta (0, 0)
Screenshot: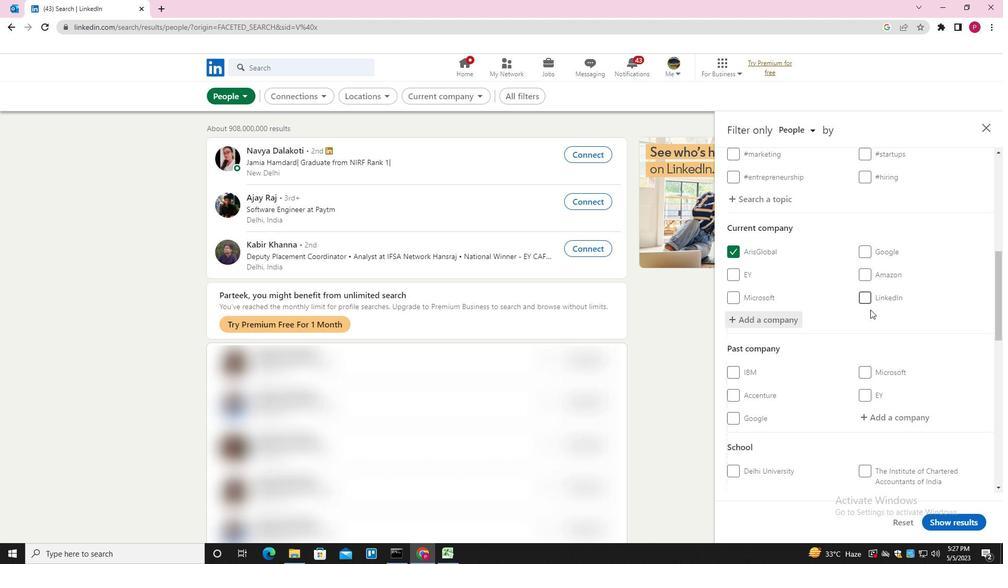 
Action: Mouse moved to (861, 315)
Screenshot: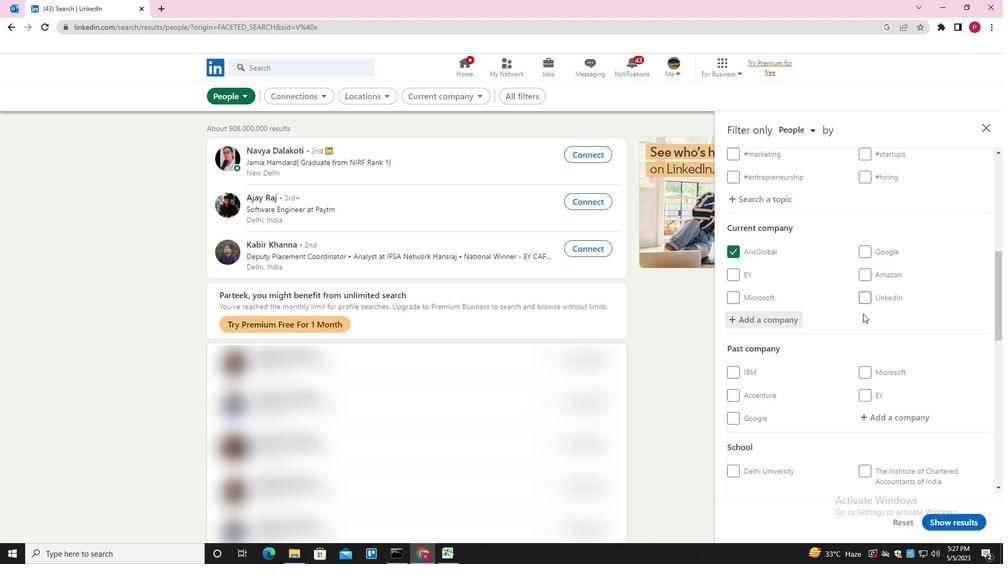 
Action: Mouse scrolled (861, 314) with delta (0, 0)
Screenshot: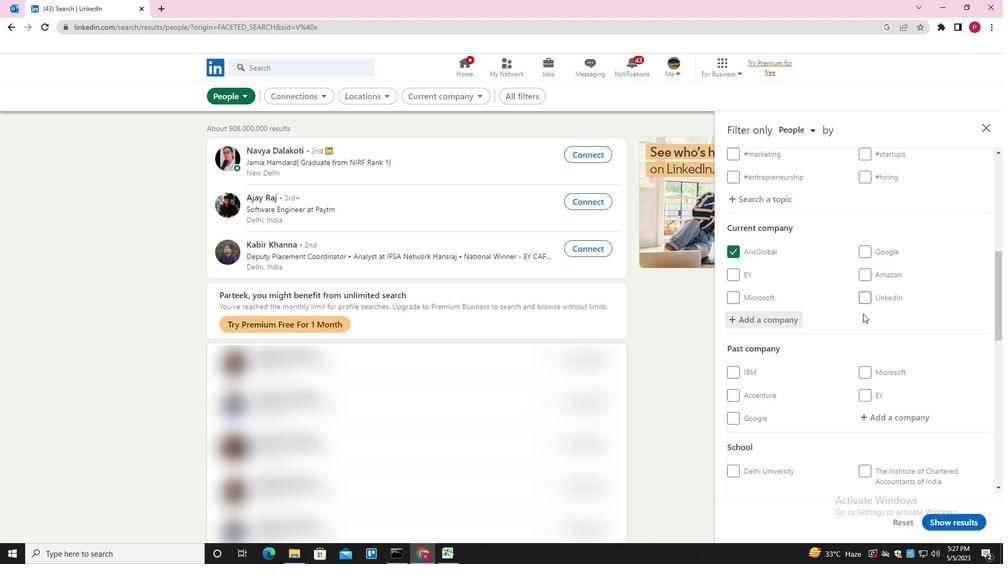 
Action: Mouse moved to (860, 315)
Screenshot: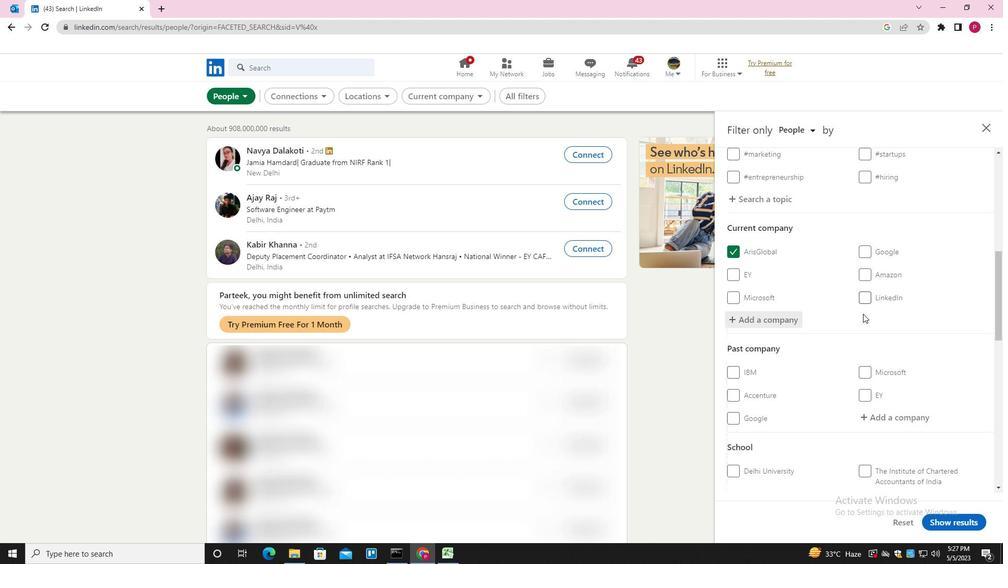 
Action: Mouse scrolled (860, 315) with delta (0, 0)
Screenshot: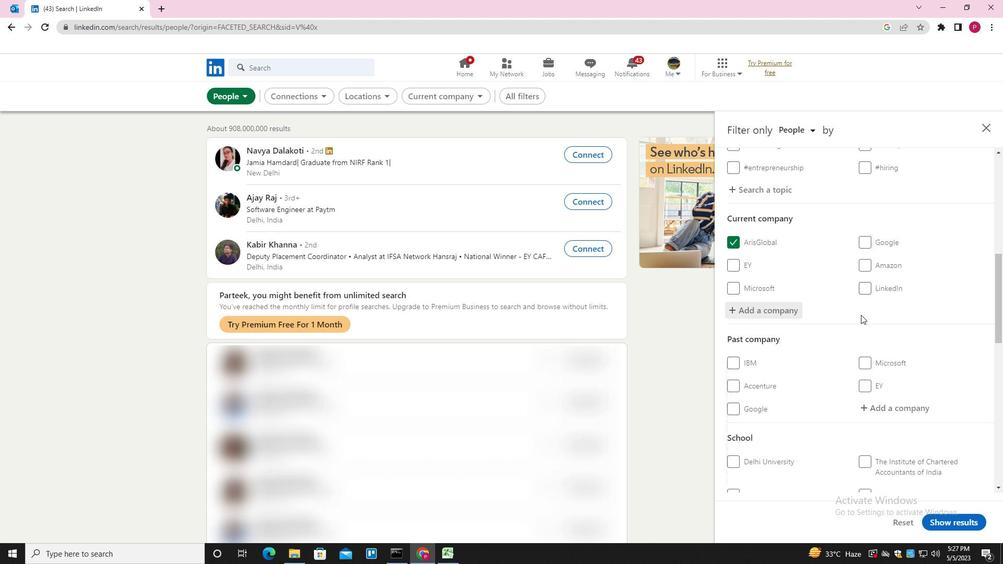 
Action: Mouse moved to (900, 318)
Screenshot: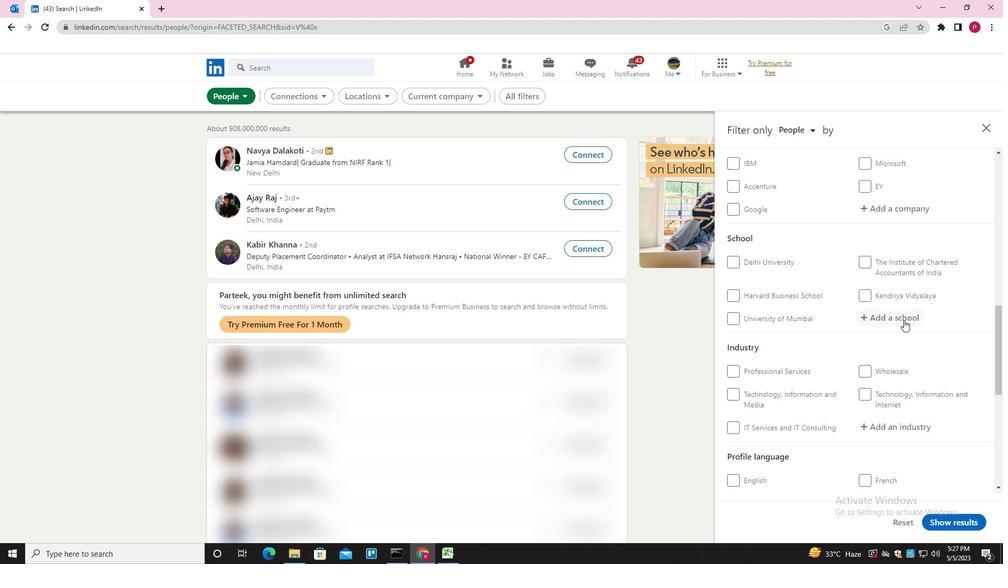 
Action: Mouse pressed left at (900, 318)
Screenshot: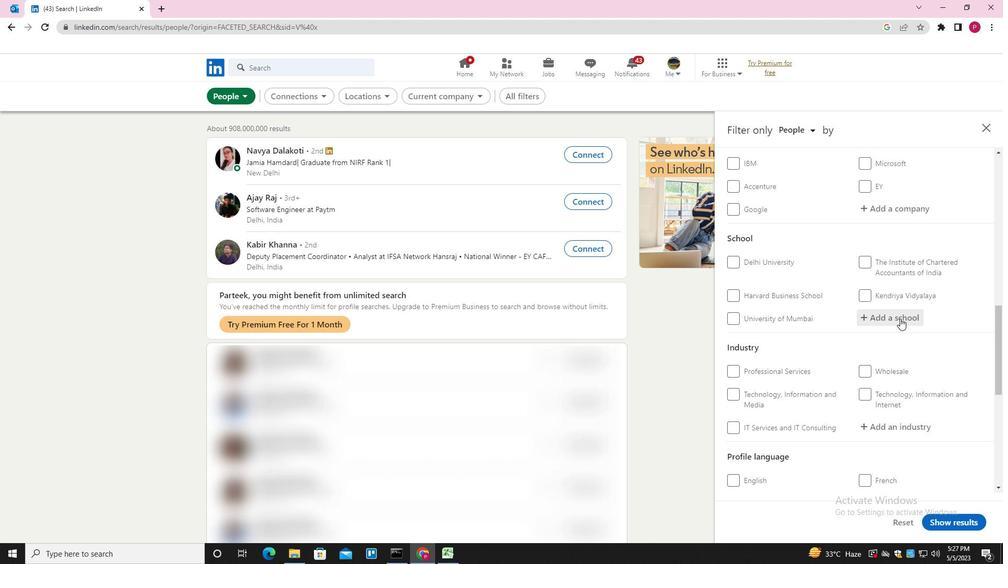 
Action: Key pressed <Key.shift>DIBURGARH<Key.space><Key.backspace><Key.backspace><Key.backspace><Key.backspace><Key.backspace><Key.backspace><Key.backspace>RUGARH<Key.space><Key.down><Key.enter>
Screenshot: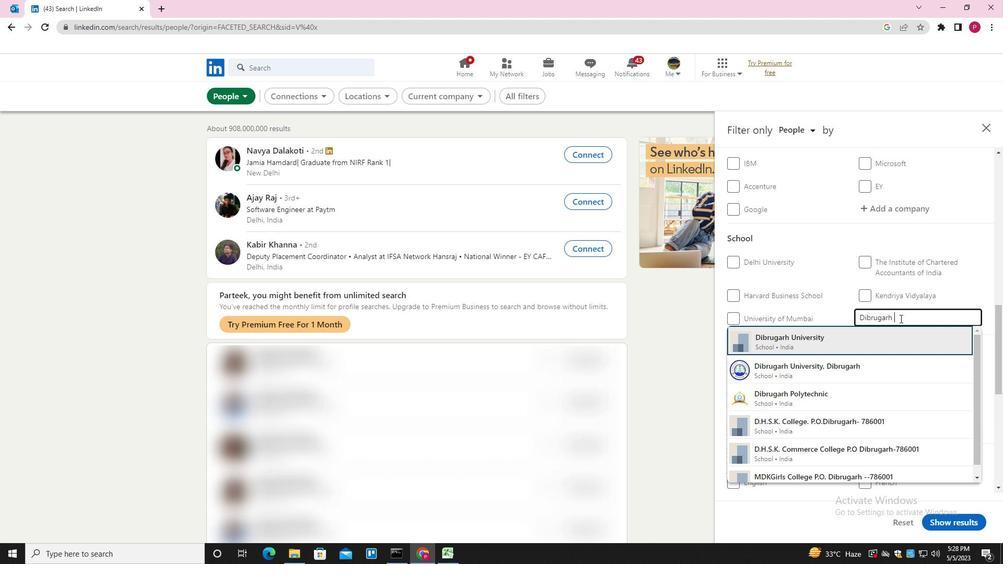 
Action: Mouse scrolled (900, 318) with delta (0, 0)
Screenshot: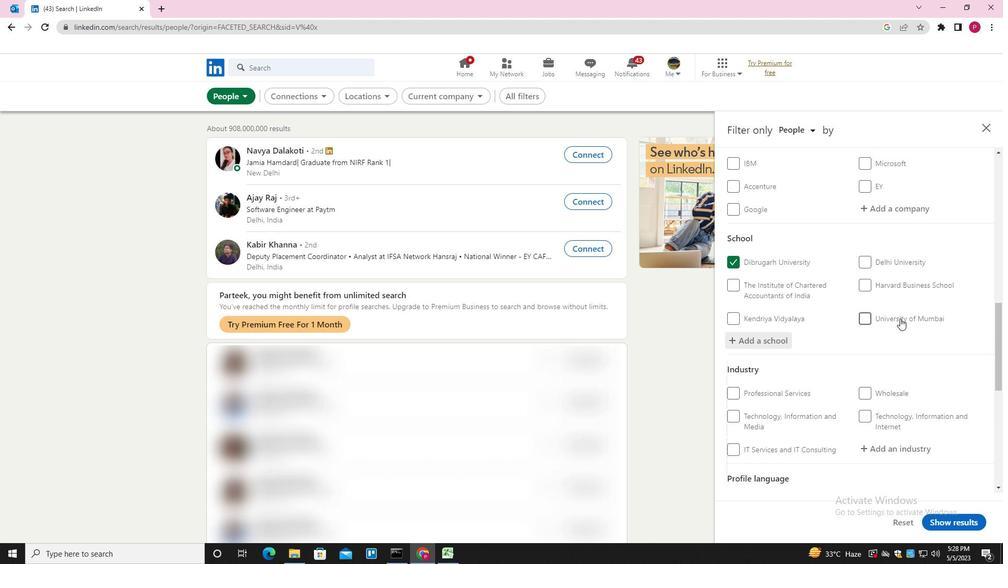
Action: Mouse scrolled (900, 318) with delta (0, 0)
Screenshot: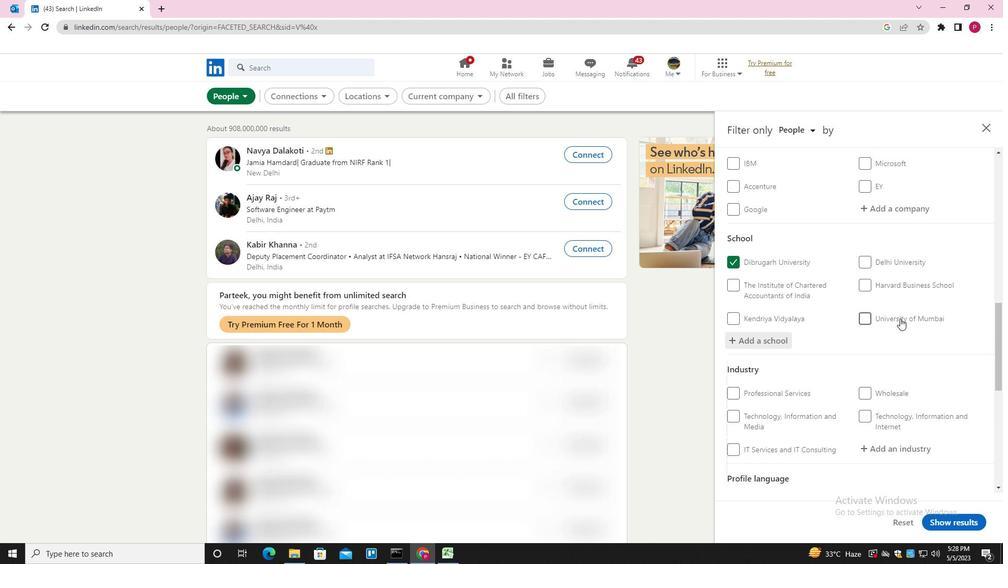 
Action: Mouse scrolled (900, 318) with delta (0, 0)
Screenshot: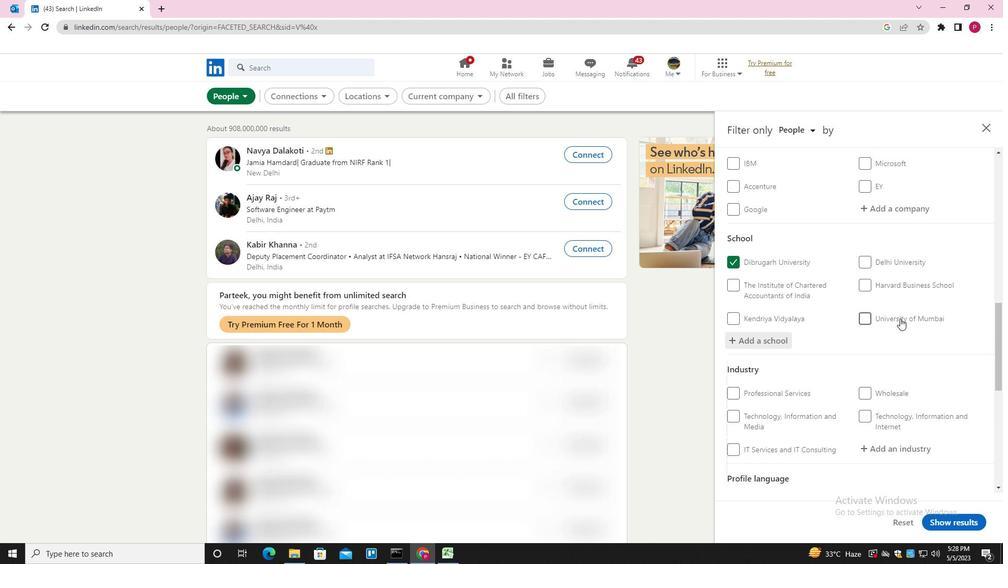 
Action: Mouse moved to (889, 286)
Screenshot: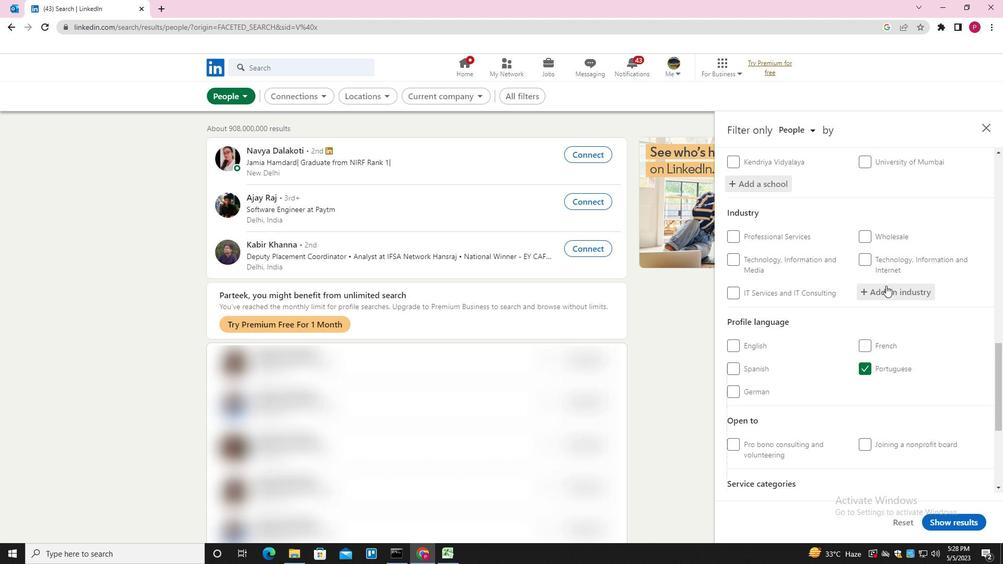 
Action: Mouse pressed left at (889, 286)
Screenshot: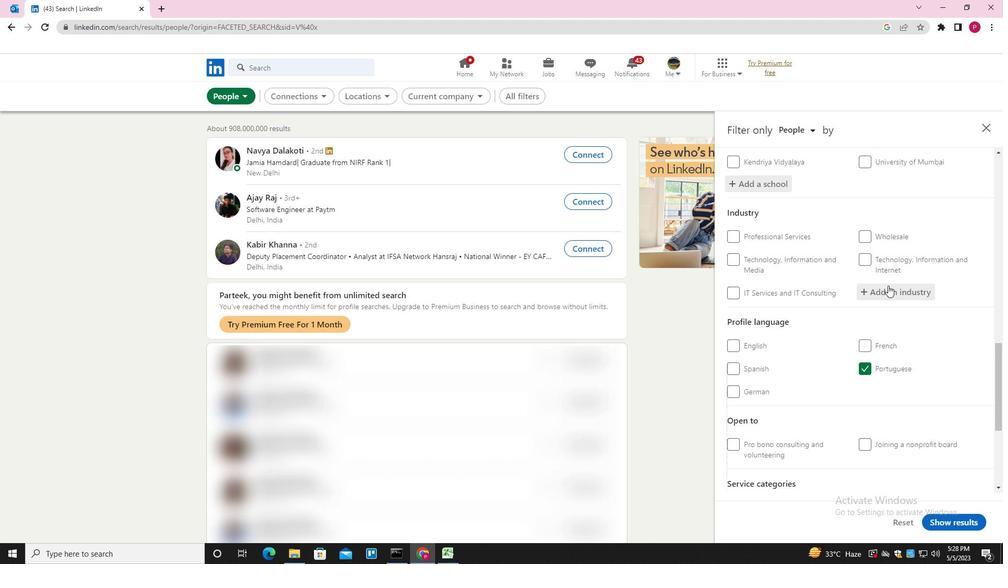 
Action: Key pressed <Key.shift><Key.shift><Key.shift><Key.shift><Key.shift><Key.shift><Key.shift><Key.shift><Key.shift><Key.shift><Key.shift><Key.shift><Key.shift><Key.shift><Key.shift><Key.shift><Key.shift><Key.shift><Key.shift><Key.shift>RETAIL<Key.space><Key.shift>LUXURY<Key.space><Key.down><Key.enter>
Screenshot: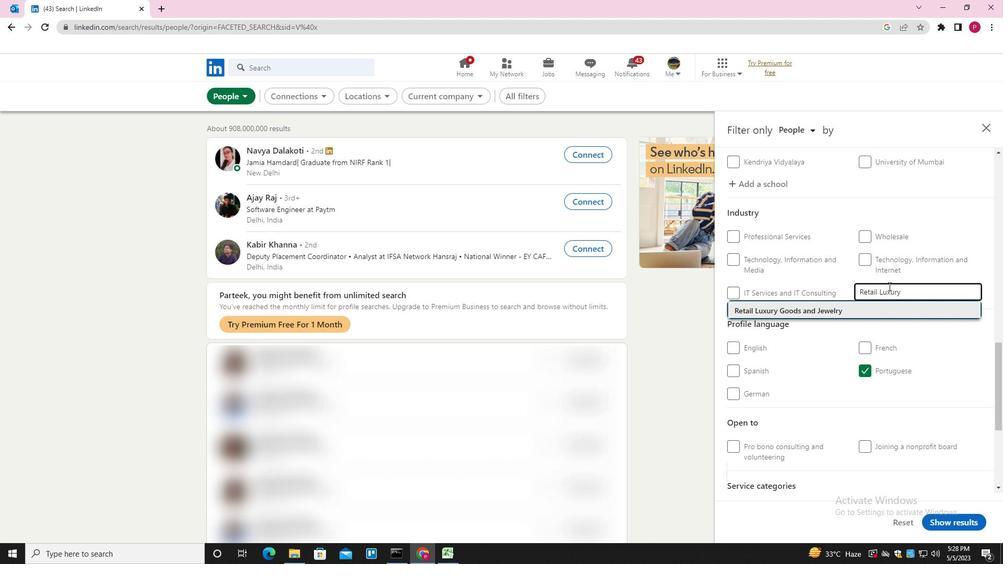 
Action: Mouse scrolled (889, 285) with delta (0, 0)
Screenshot: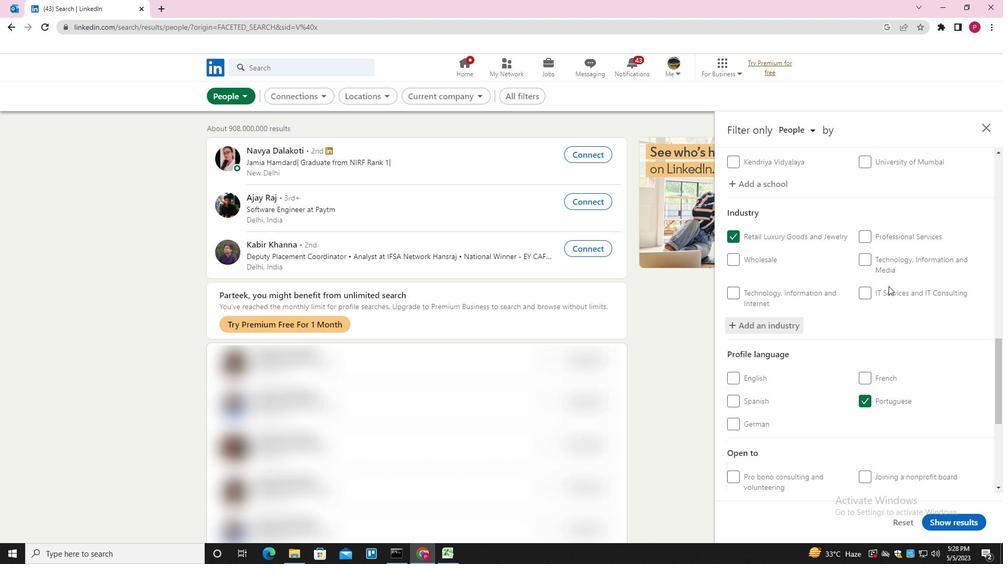 
Action: Mouse moved to (890, 308)
Screenshot: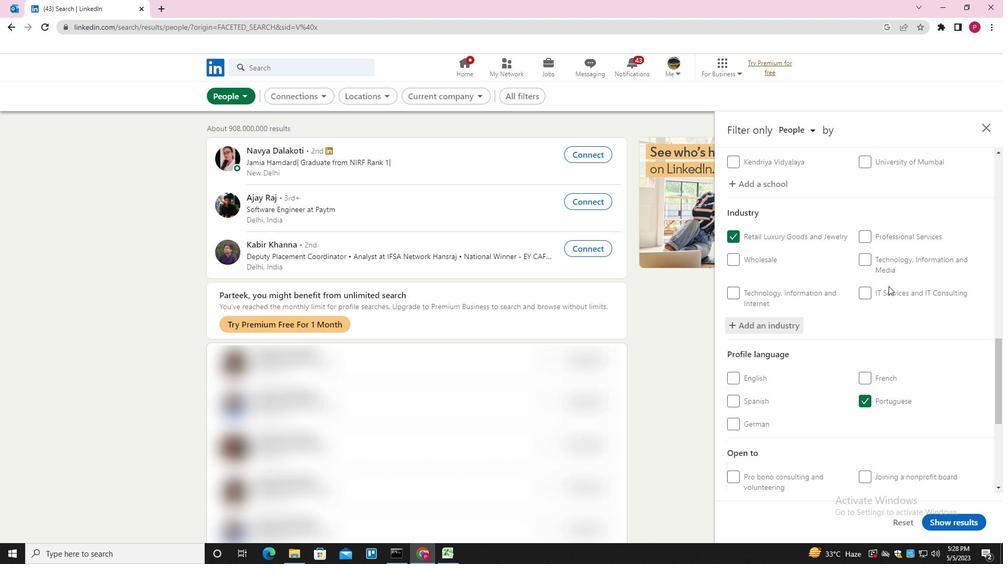 
Action: Mouse scrolled (890, 307) with delta (0, 0)
Screenshot: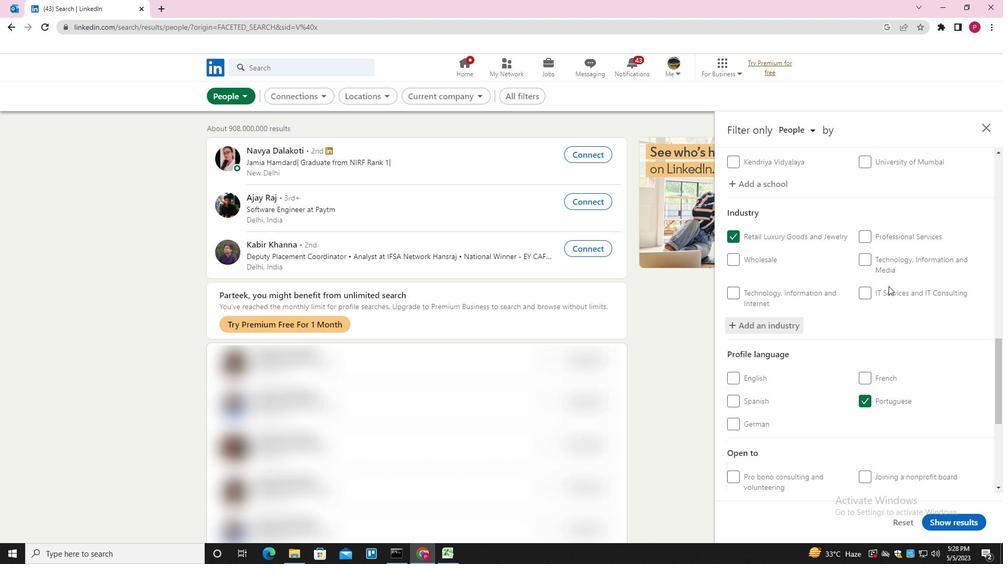 
Action: Mouse moved to (894, 325)
Screenshot: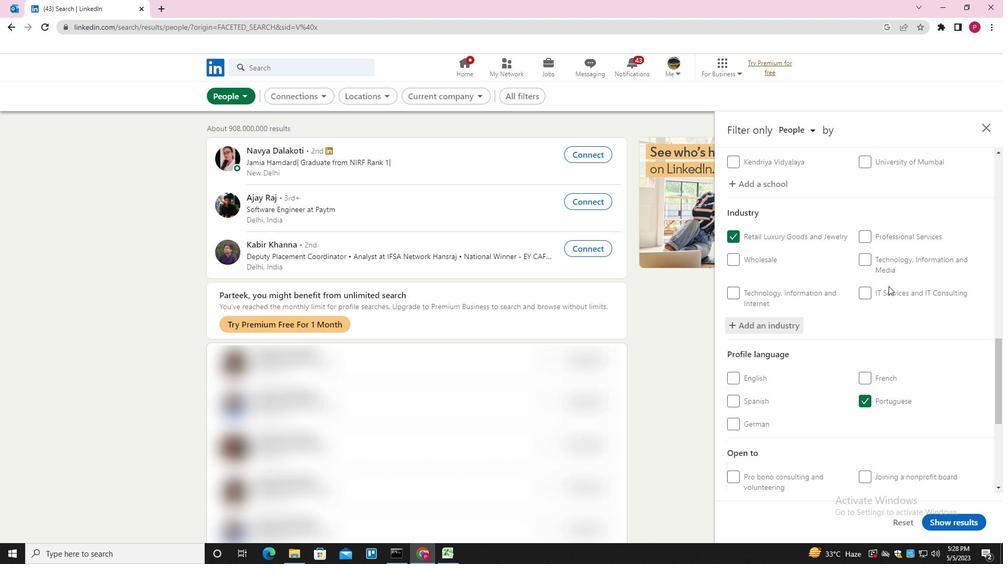 
Action: Mouse scrolled (894, 325) with delta (0, 0)
Screenshot: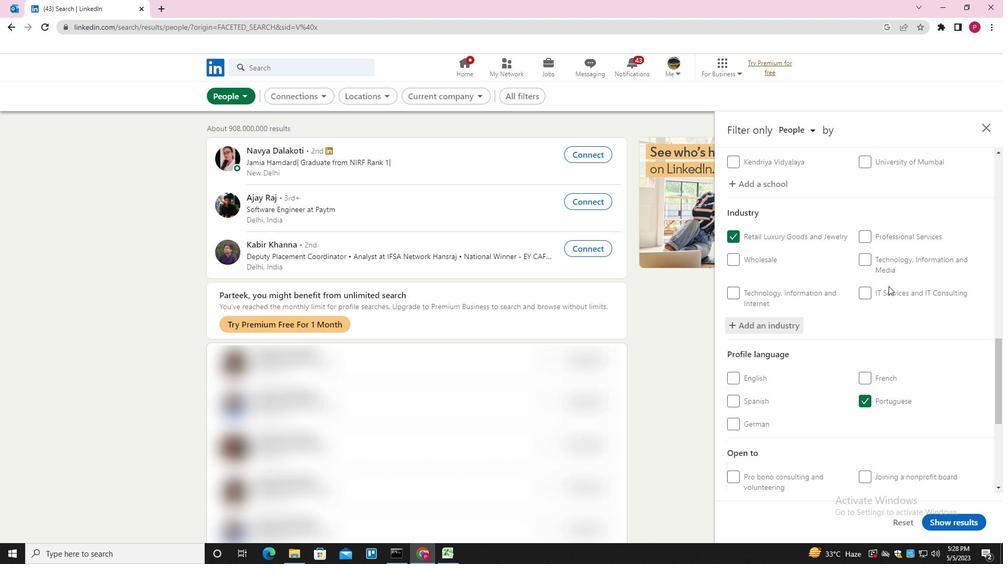 
Action: Mouse moved to (898, 337)
Screenshot: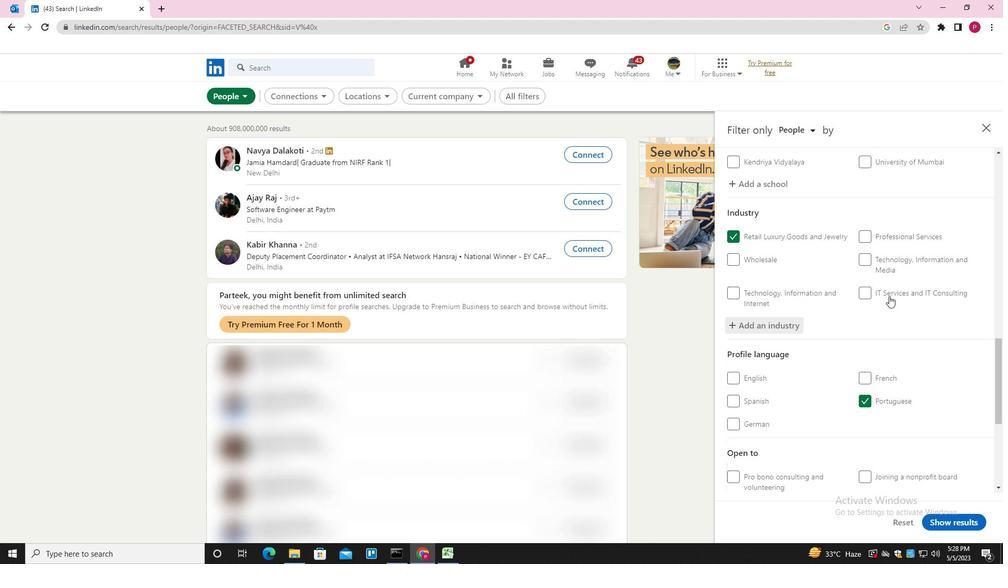 
Action: Mouse scrolled (898, 336) with delta (0, 0)
Screenshot: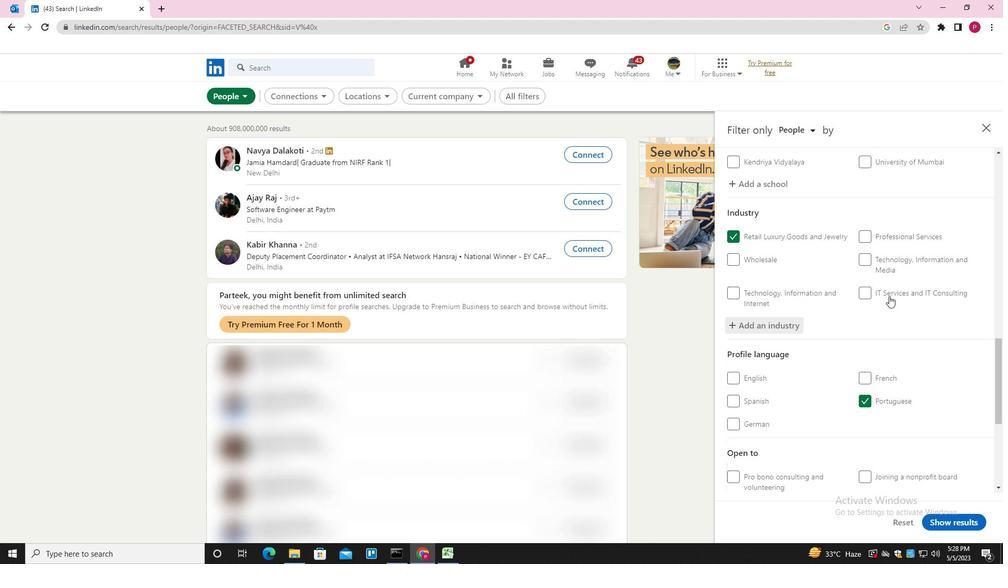 
Action: Mouse moved to (898, 341)
Screenshot: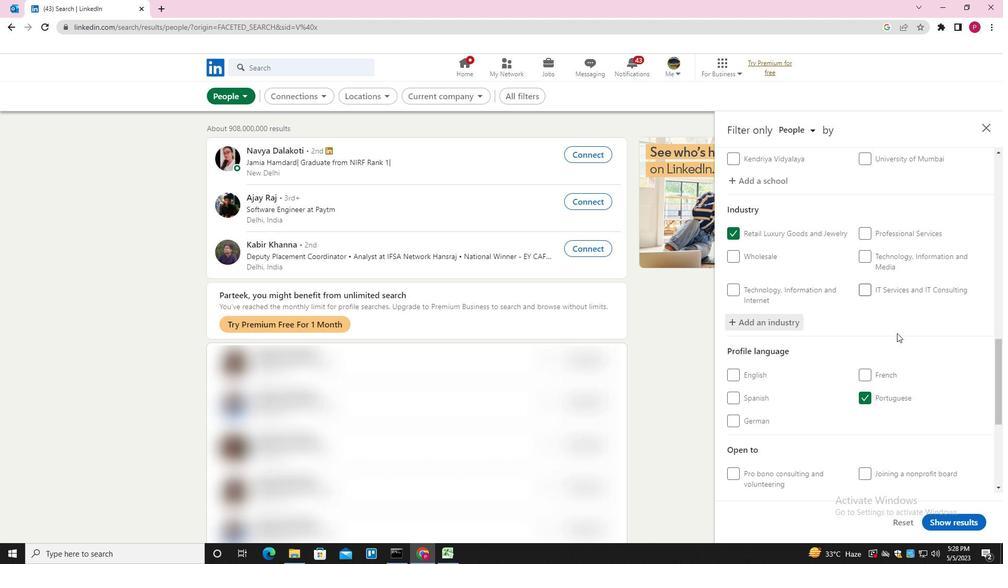
Action: Mouse scrolled (898, 341) with delta (0, 0)
Screenshot: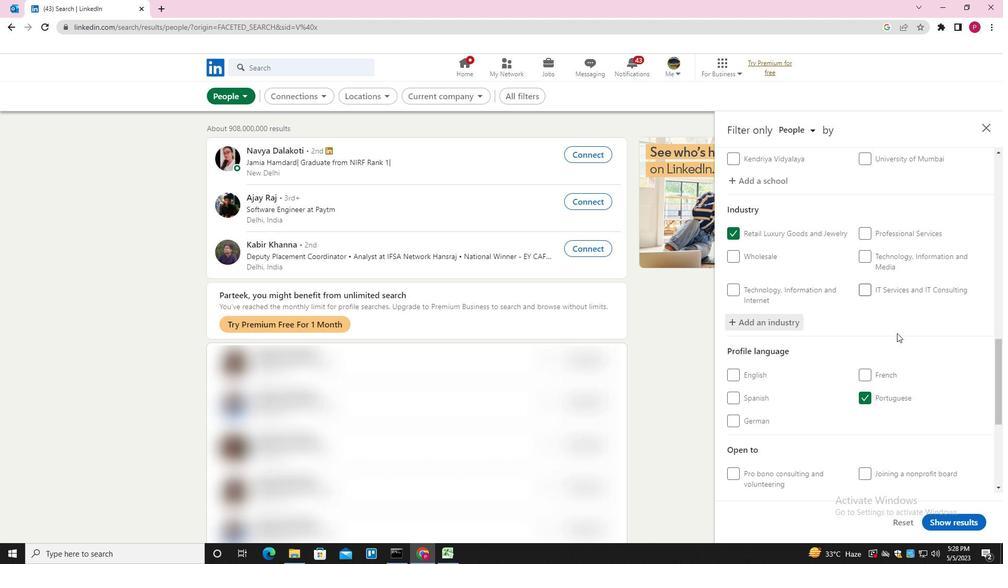 
Action: Mouse moved to (894, 349)
Screenshot: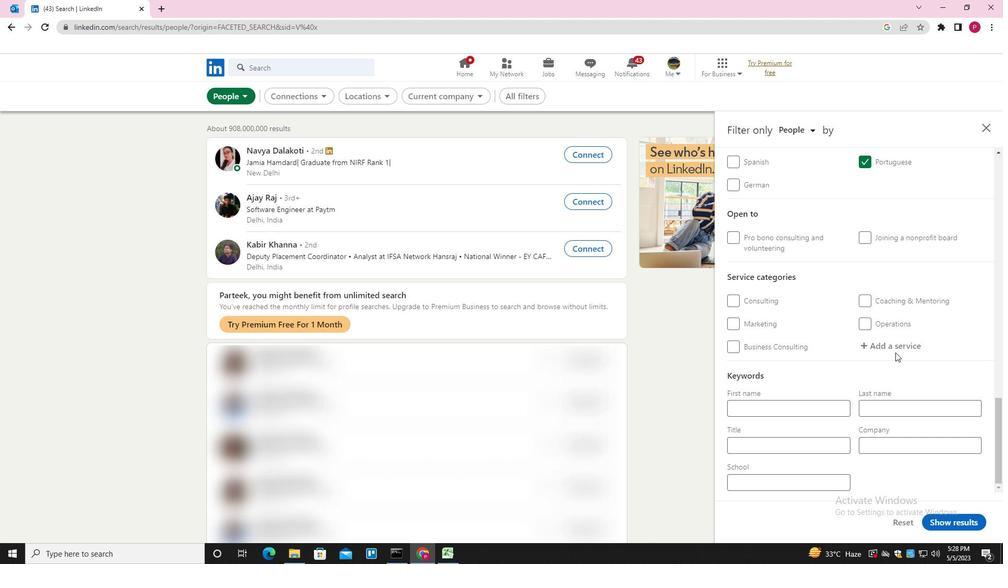 
Action: Mouse pressed left at (894, 349)
Screenshot: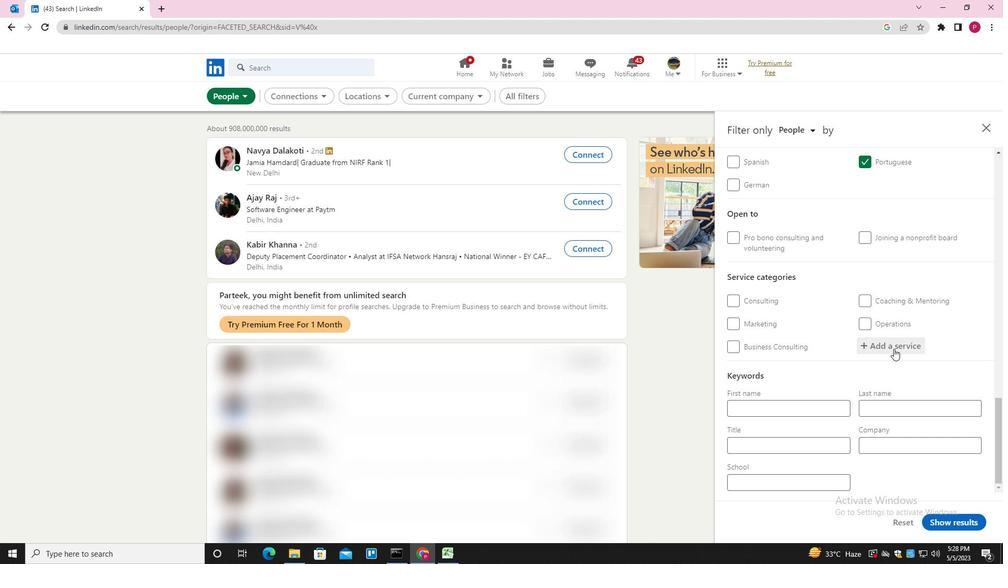 
Action: Mouse moved to (894, 348)
Screenshot: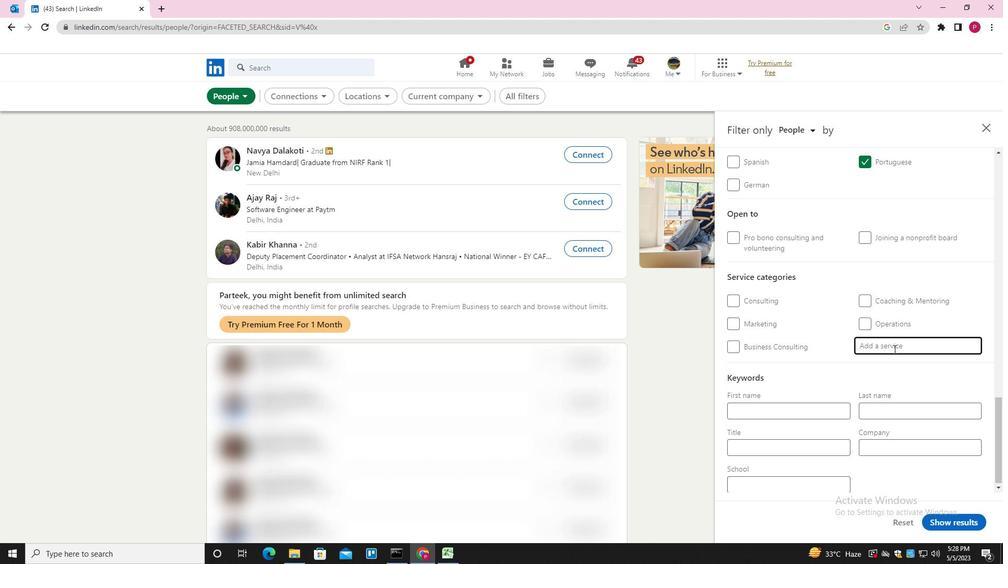 
Action: Key pressed <Key.shift>EMAIL<Key.space><Key.shift>MARKETING<Key.down><Key.enter>
Screenshot: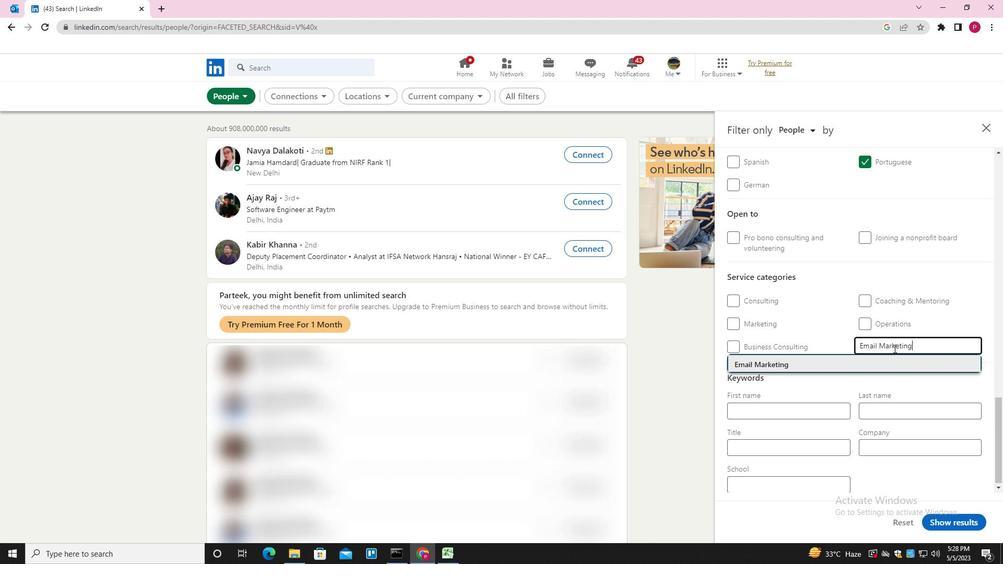 
Action: Mouse moved to (884, 372)
Screenshot: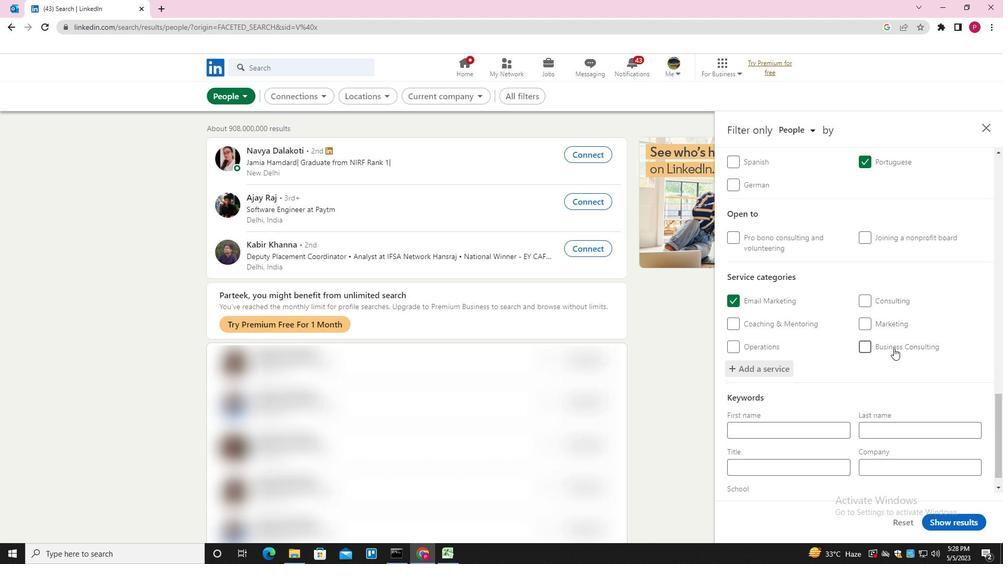 
Action: Mouse scrolled (884, 372) with delta (0, 0)
Screenshot: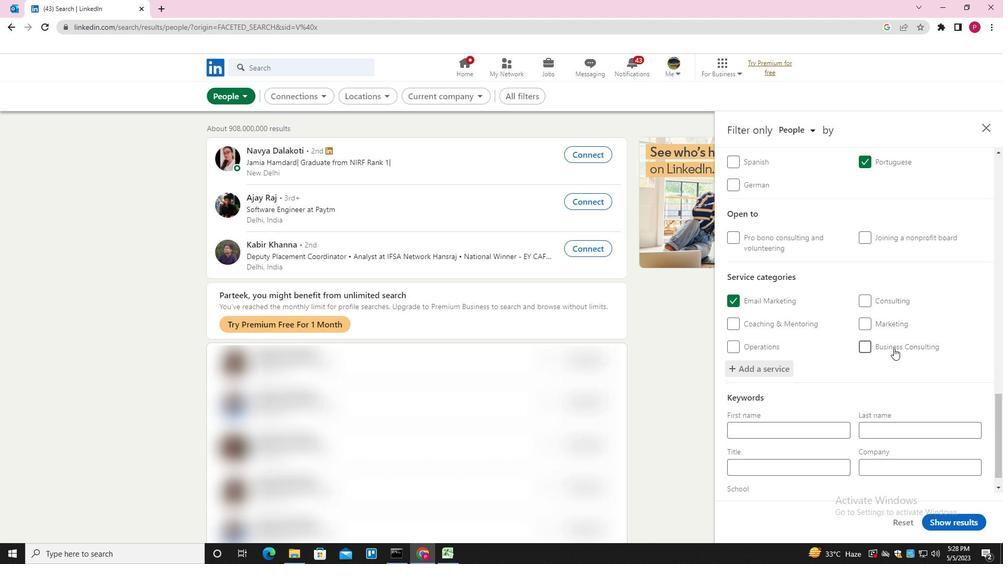 
Action: Mouse moved to (878, 386)
Screenshot: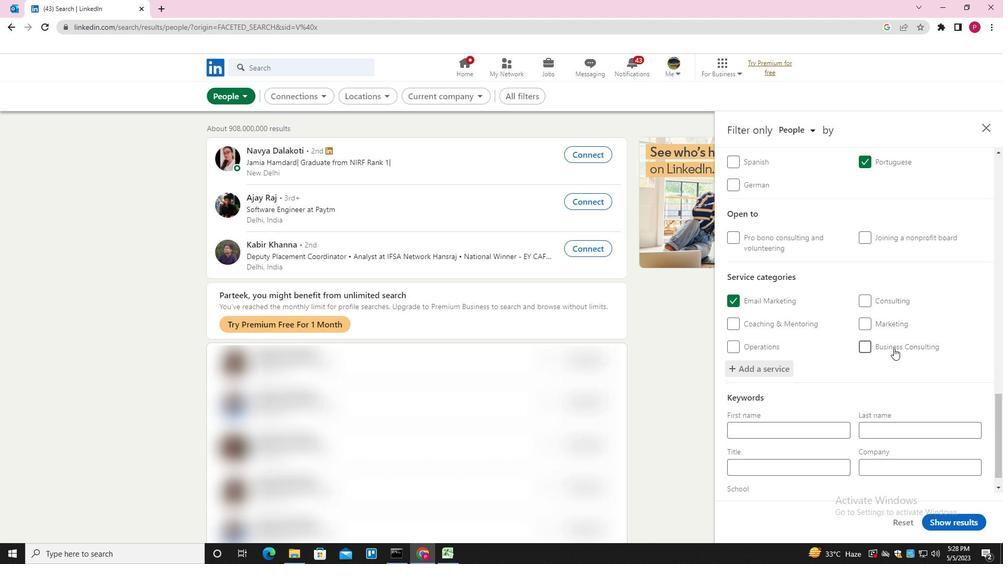 
Action: Mouse scrolled (878, 385) with delta (0, 0)
Screenshot: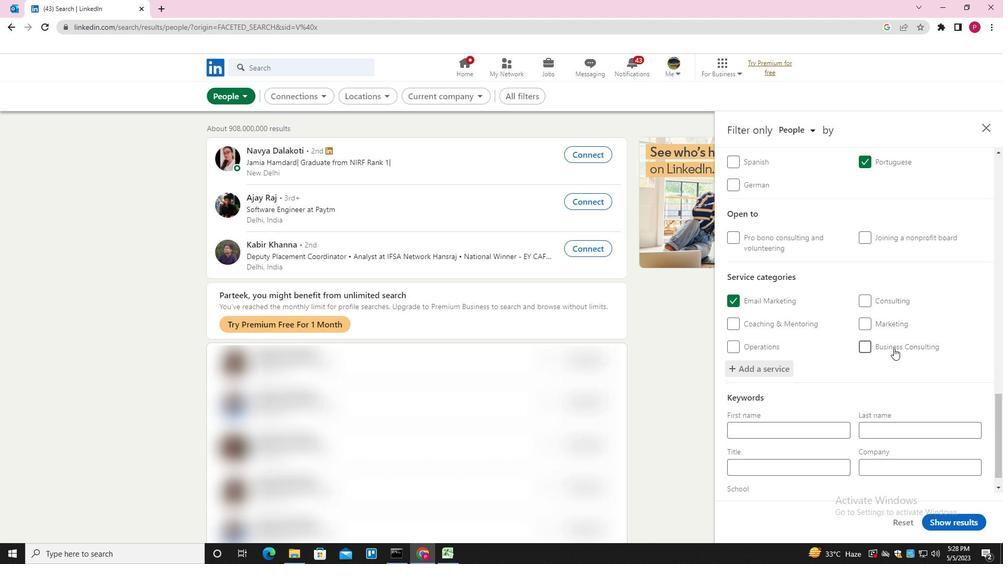 
Action: Mouse moved to (878, 386)
Screenshot: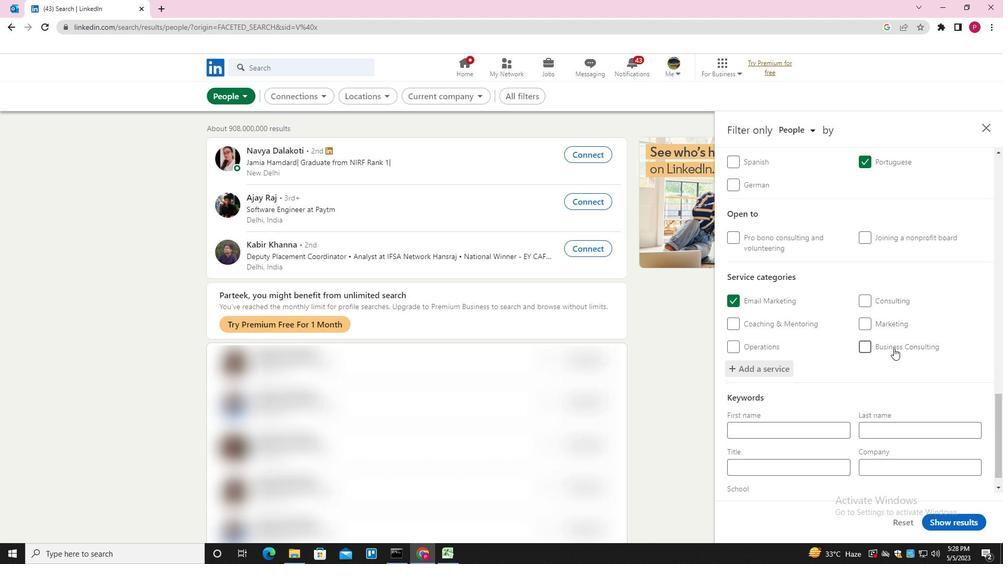 
Action: Mouse scrolled (878, 386) with delta (0, 0)
Screenshot: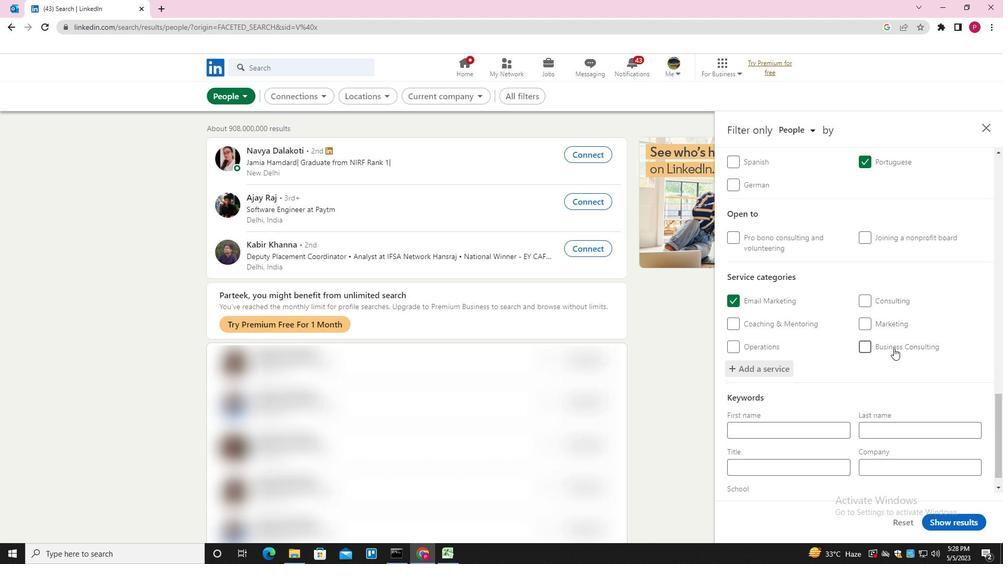 
Action: Mouse moved to (874, 388)
Screenshot: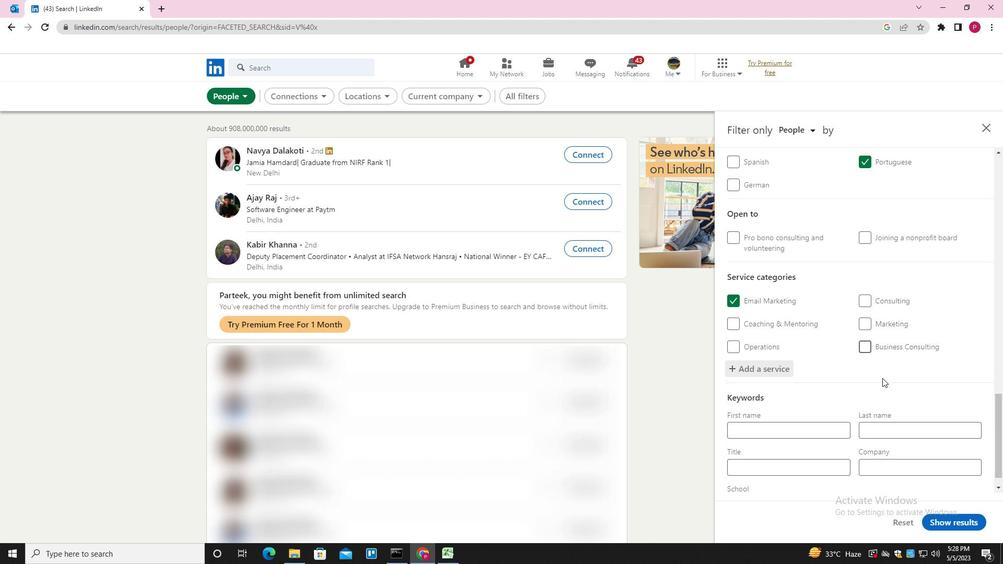 
Action: Mouse scrolled (874, 388) with delta (0, 0)
Screenshot: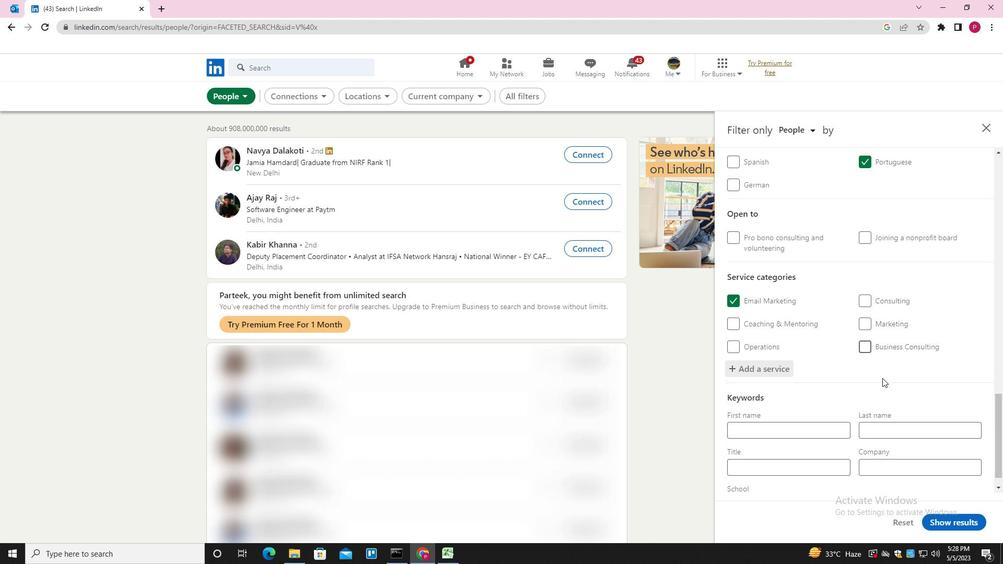 
Action: Mouse moved to (853, 402)
Screenshot: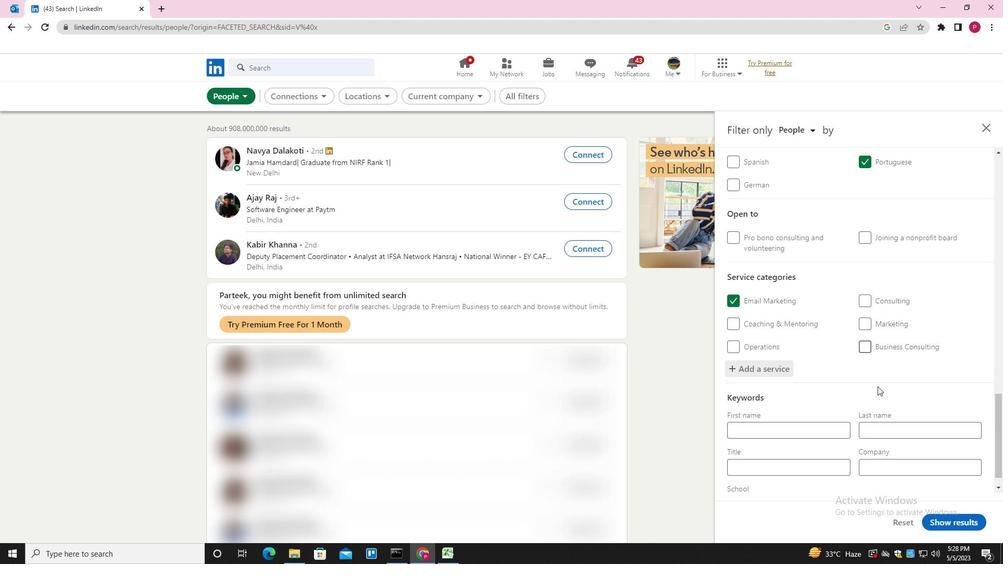
Action: Mouse scrolled (853, 401) with delta (0, 0)
Screenshot: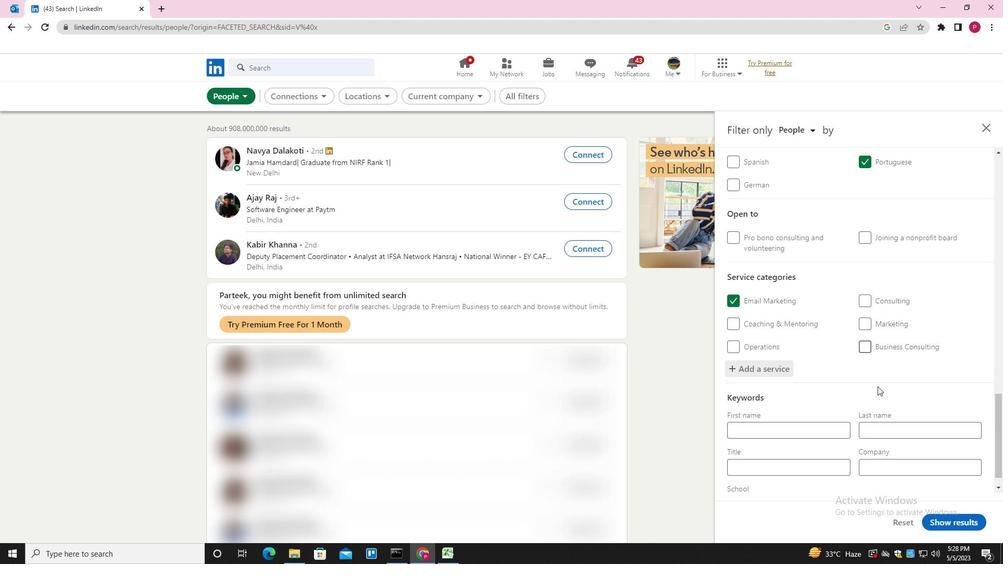 
Action: Mouse moved to (807, 441)
Screenshot: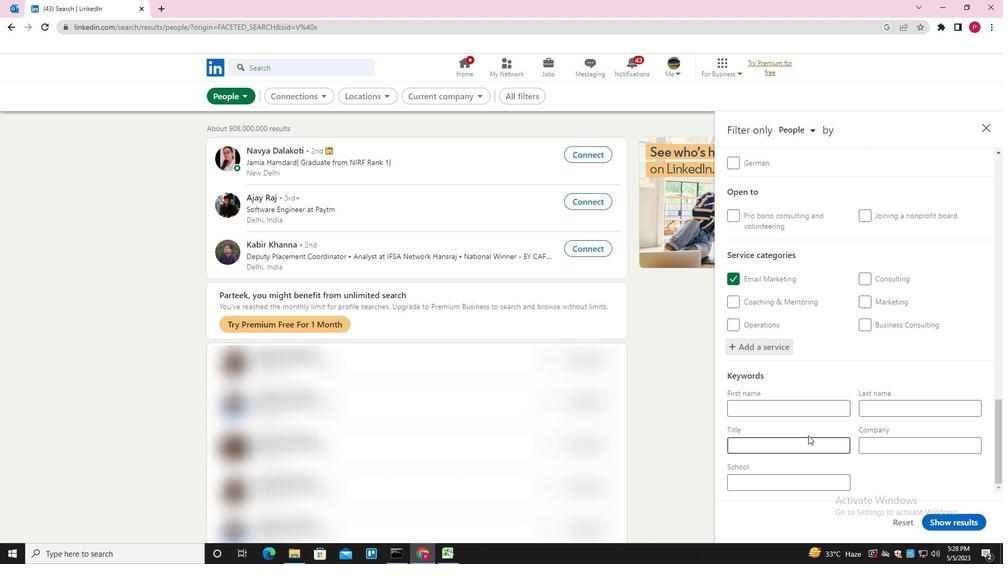 
Action: Mouse pressed left at (807, 441)
Screenshot: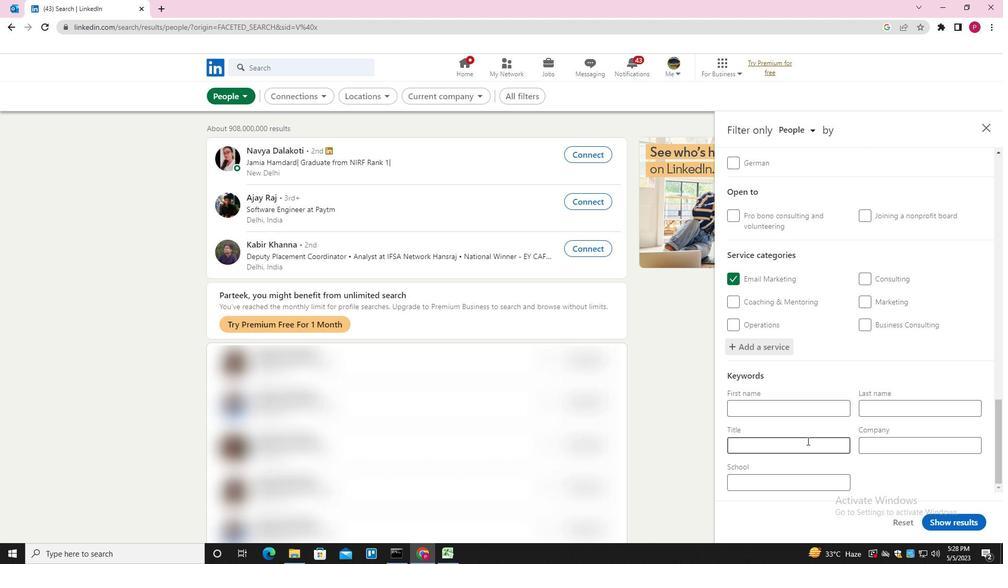 
Action: Key pressed <Key.shift><Key.shift><Key.shift><Key.shift><Key.shift><Key.shift>NETWORK<Key.space><Key.shift>ADMINISTRATOR
Screenshot: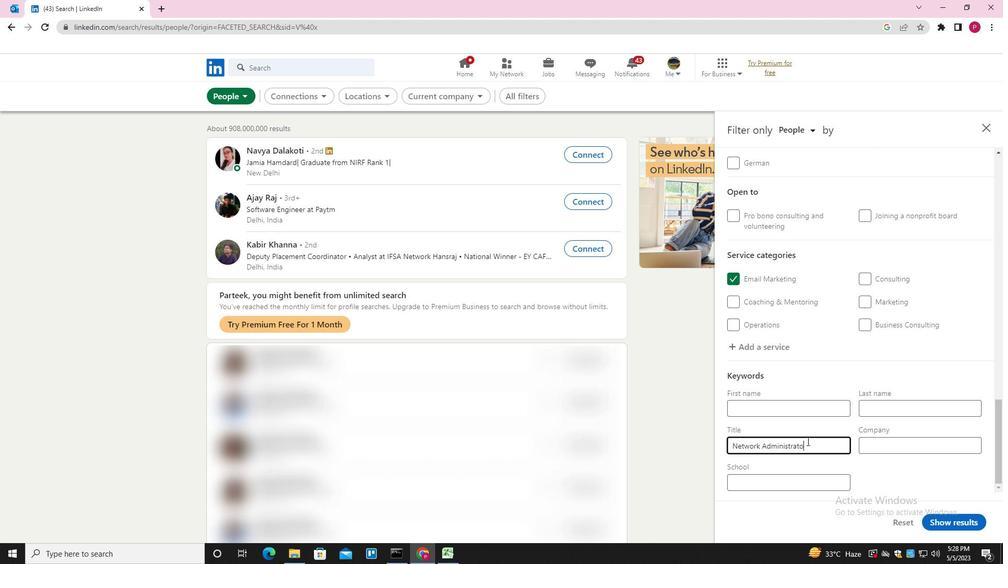 
Action: Mouse moved to (948, 525)
Screenshot: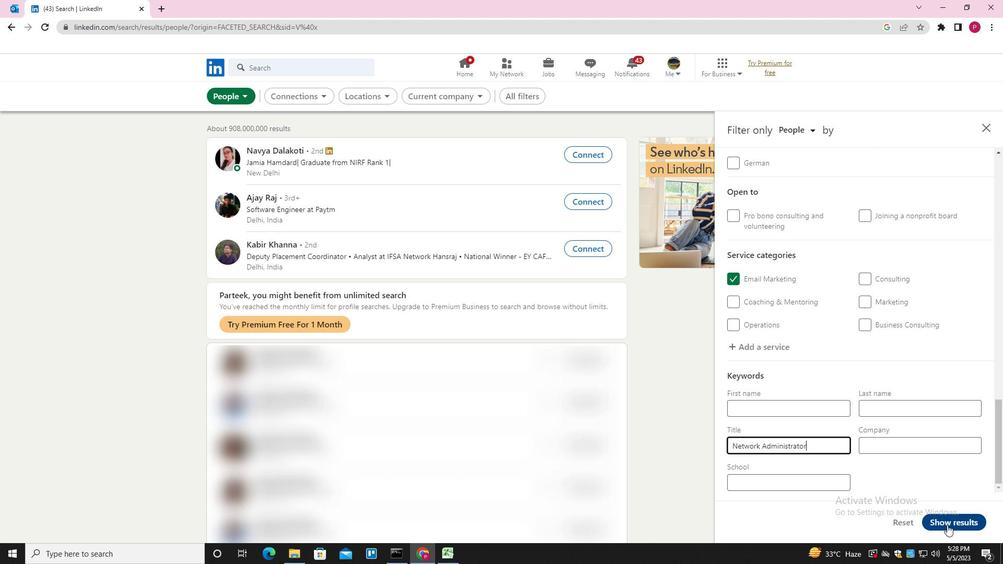 
Action: Mouse pressed left at (948, 525)
Screenshot: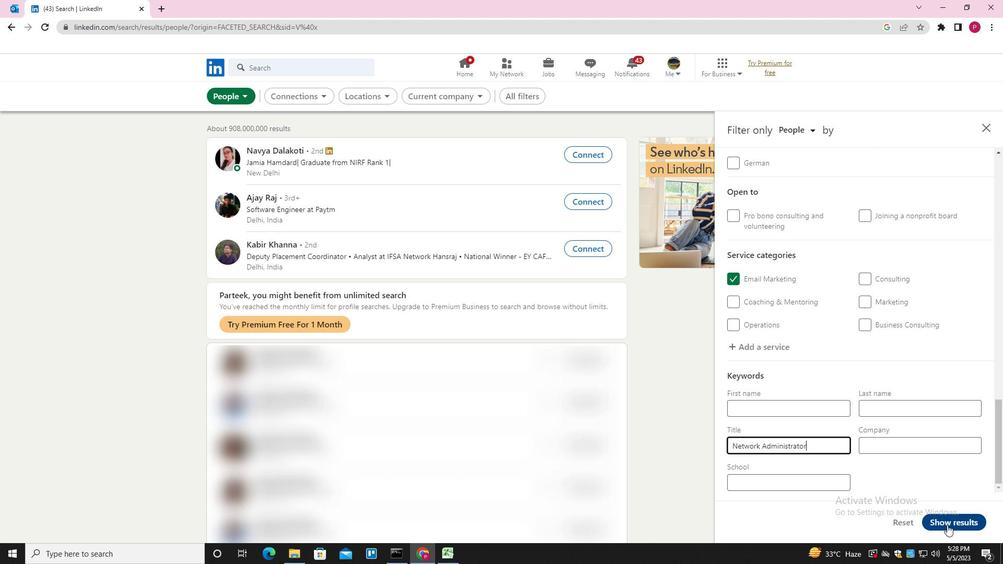 
Action: Mouse moved to (411, 221)
Screenshot: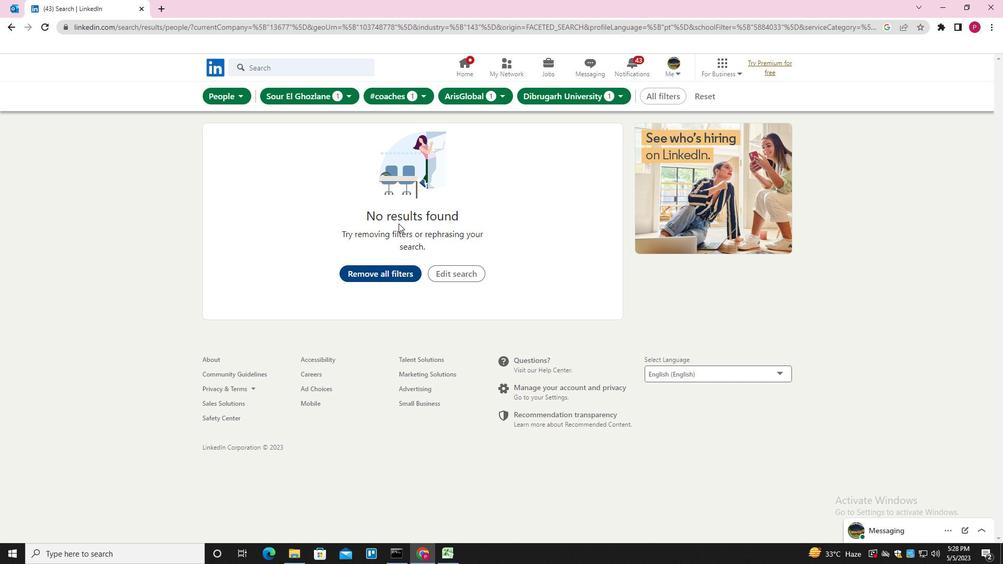 
